 Task: Search one way flight ticket for 3 adults, 3 children in premium economy from Sioux City: Sioux Gateway Airport (brig. General Bud Day Field) to Evansville: Evansville Regional Airport on 5-3-2023. Number of bags: 1 carry on bag. Price is upto 84000. Outbound departure time preference is 8:00.
Action: Mouse moved to (295, 252)
Screenshot: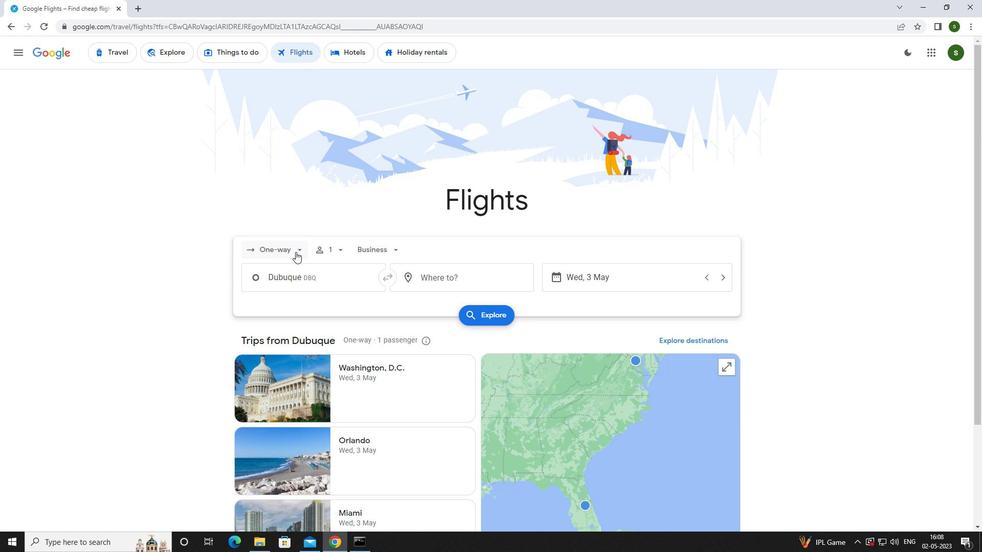 
Action: Mouse pressed left at (295, 252)
Screenshot: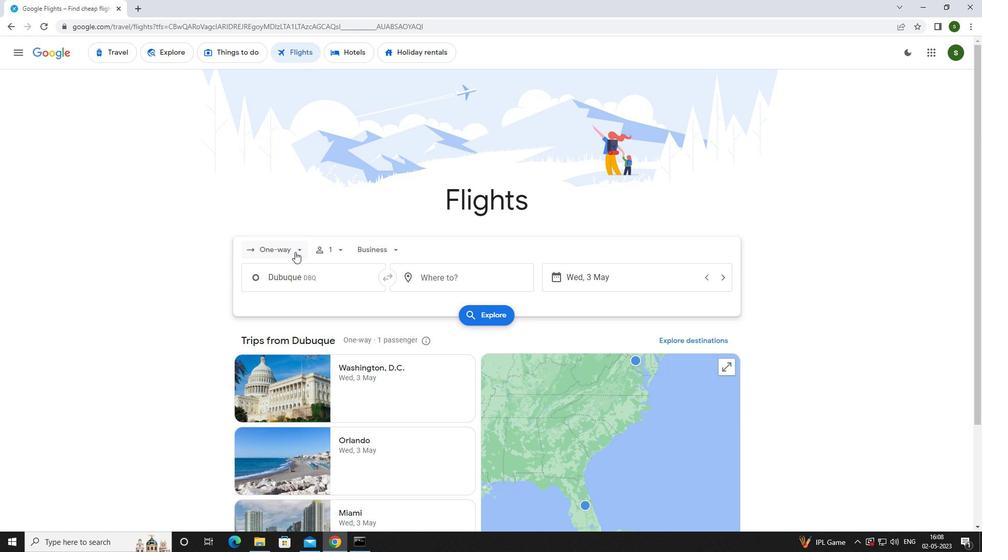 
Action: Mouse moved to (287, 247)
Screenshot: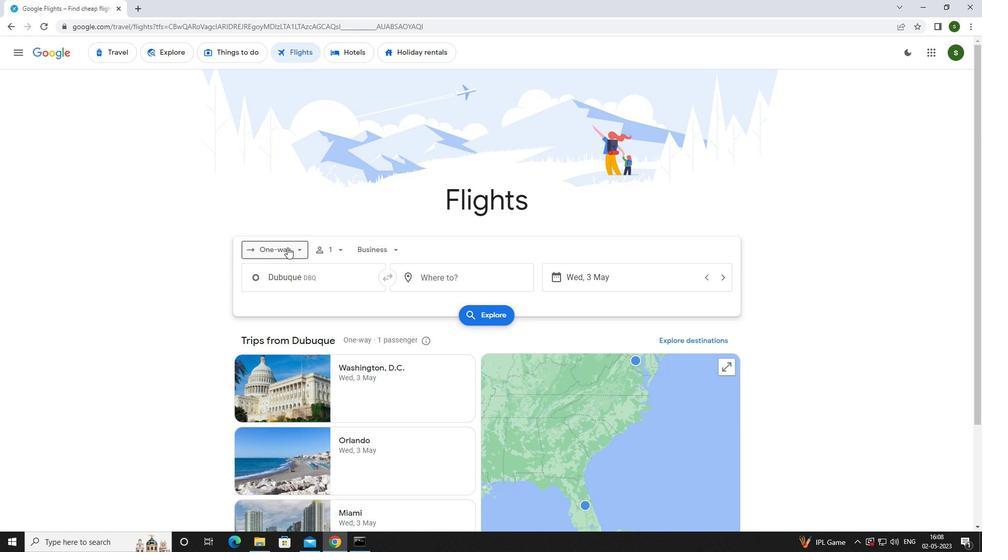 
Action: Mouse pressed left at (287, 247)
Screenshot: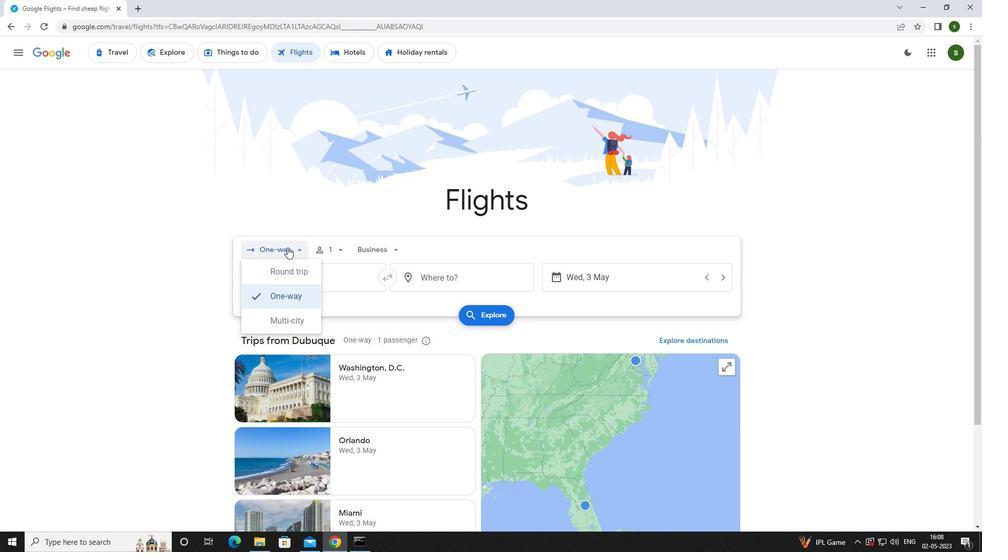 
Action: Mouse pressed left at (287, 247)
Screenshot: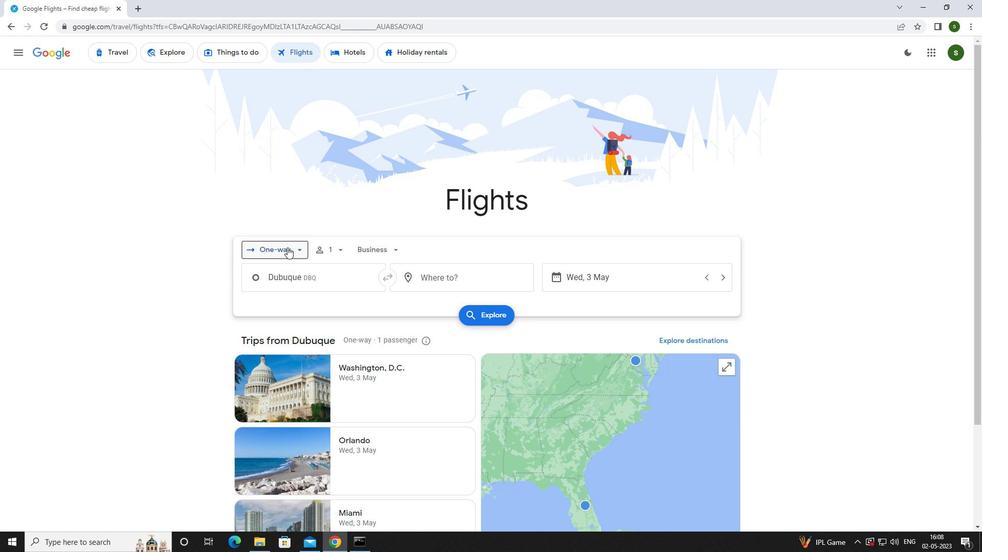 
Action: Mouse moved to (289, 297)
Screenshot: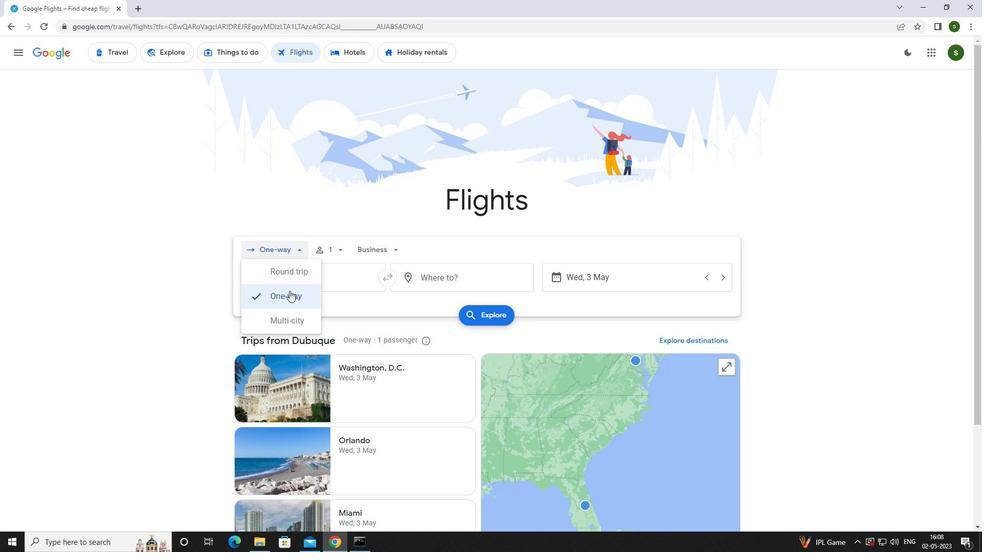 
Action: Mouse pressed left at (289, 297)
Screenshot: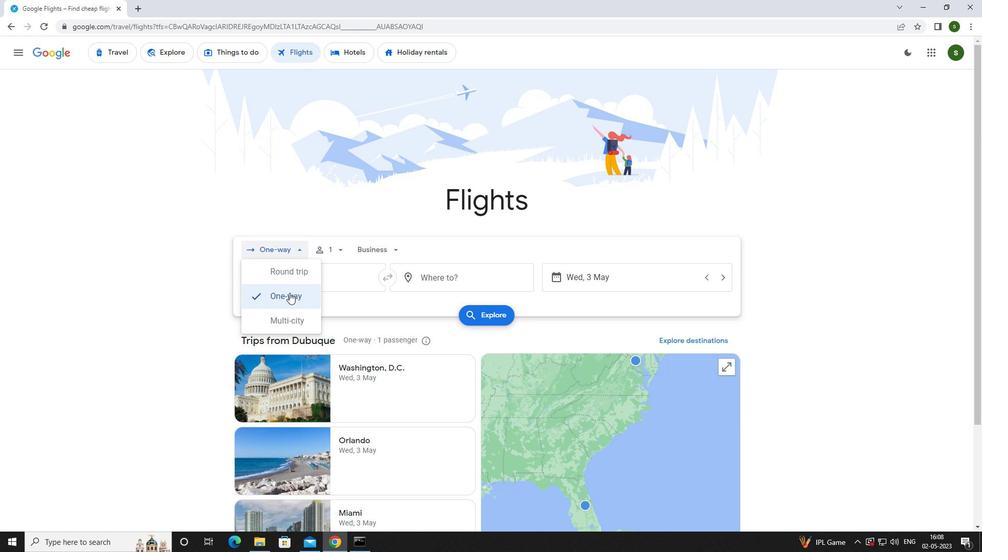 
Action: Mouse moved to (339, 246)
Screenshot: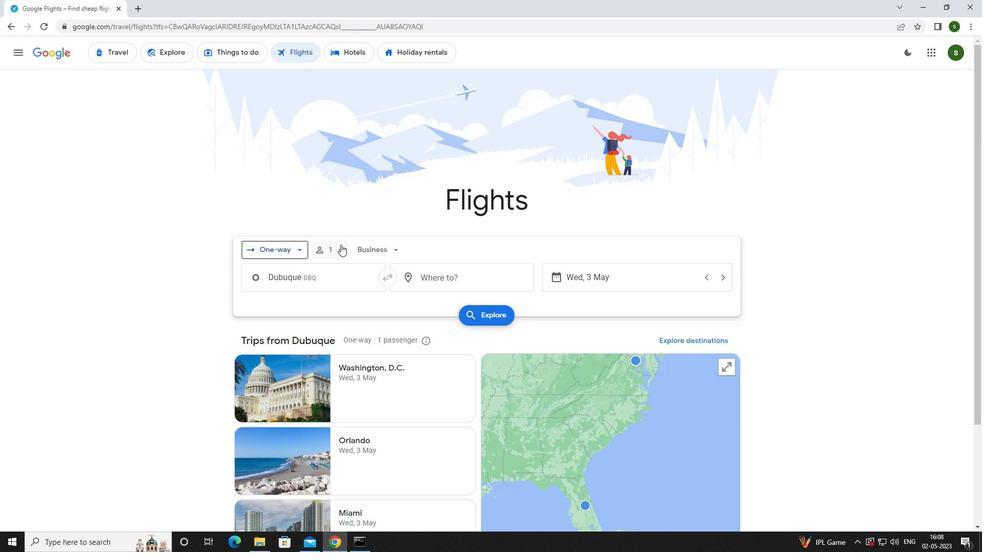 
Action: Mouse pressed left at (339, 246)
Screenshot: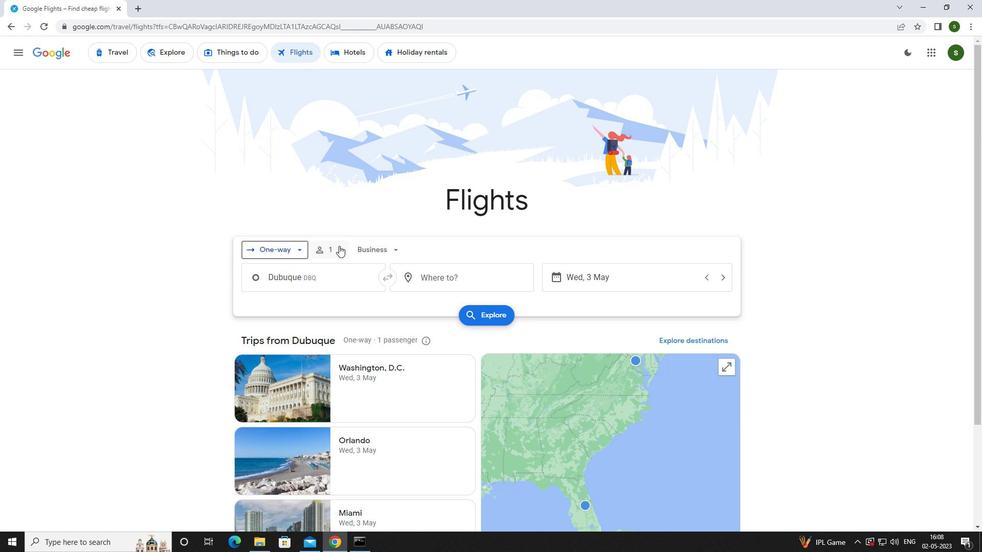 
Action: Mouse moved to (417, 275)
Screenshot: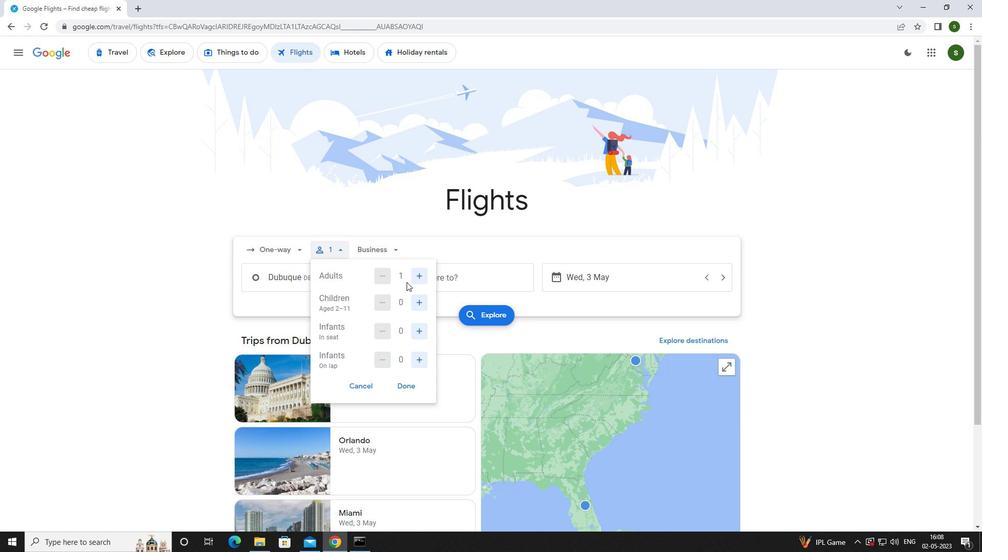 
Action: Mouse pressed left at (417, 275)
Screenshot: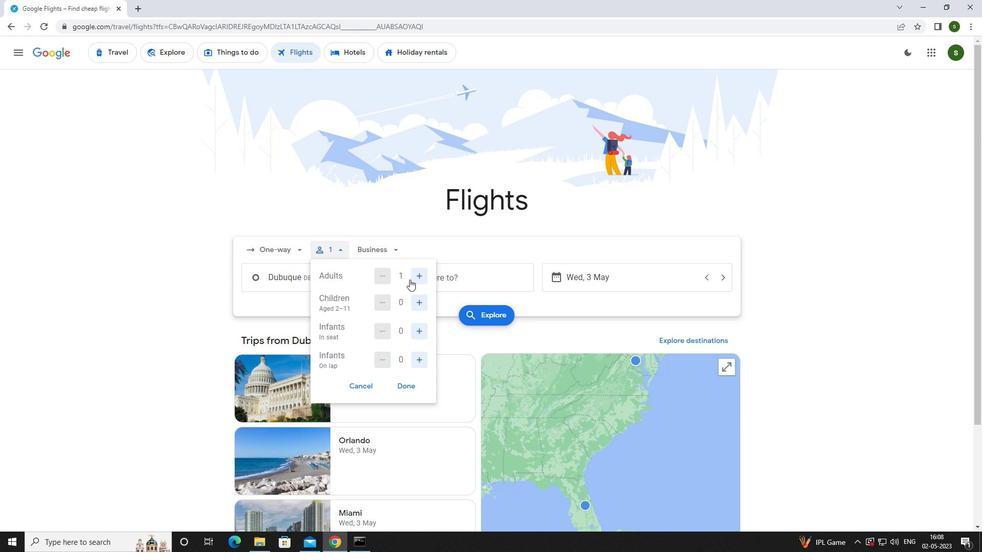 
Action: Mouse pressed left at (417, 275)
Screenshot: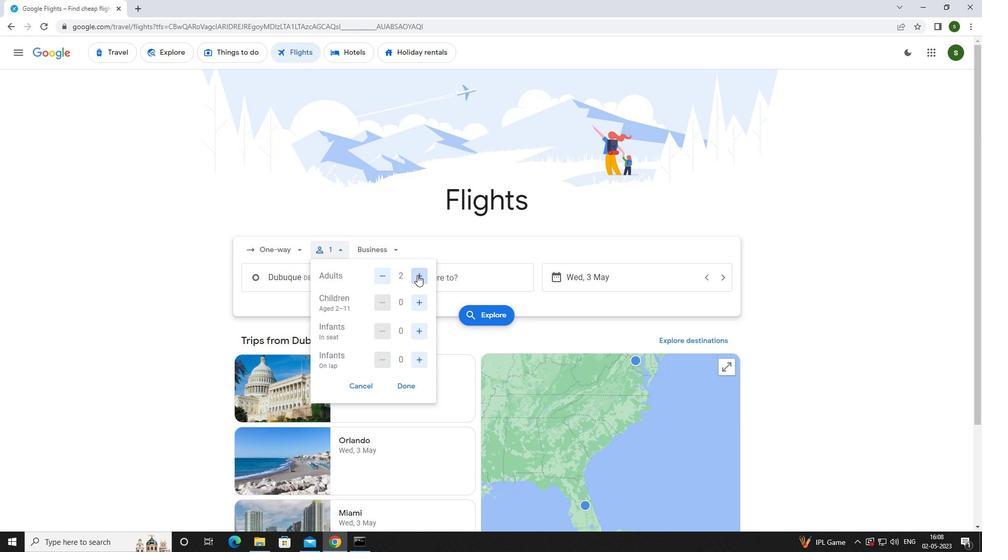 
Action: Mouse moved to (420, 301)
Screenshot: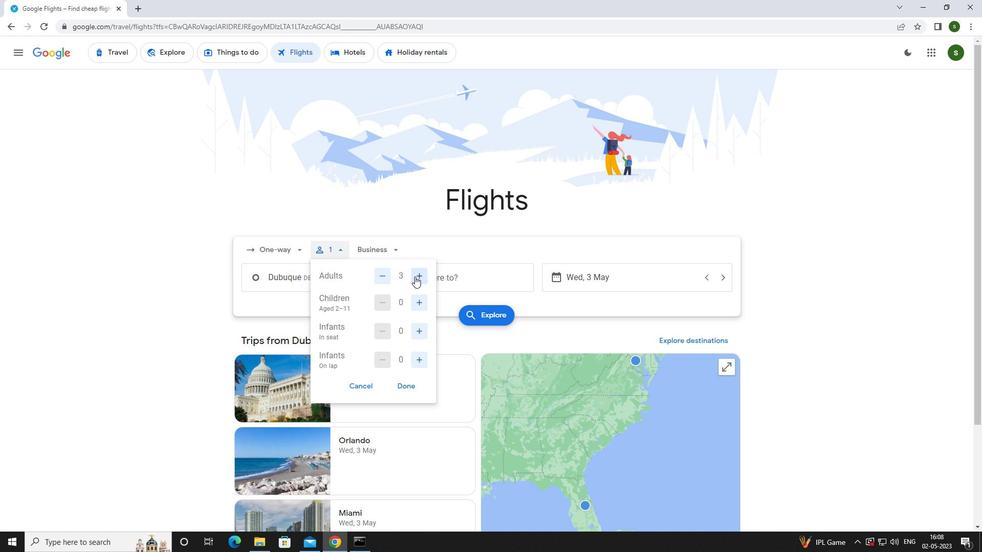
Action: Mouse pressed left at (420, 301)
Screenshot: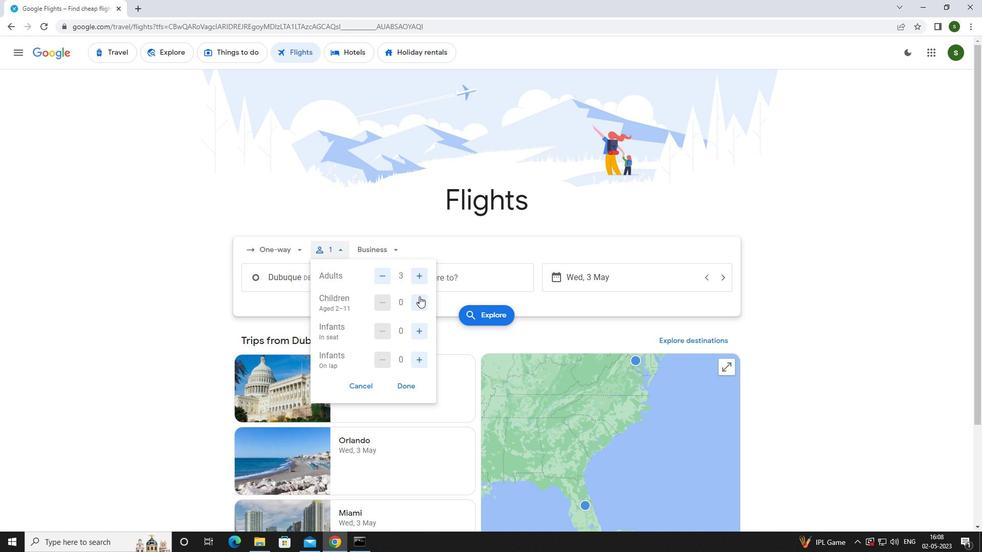 
Action: Mouse moved to (420, 301)
Screenshot: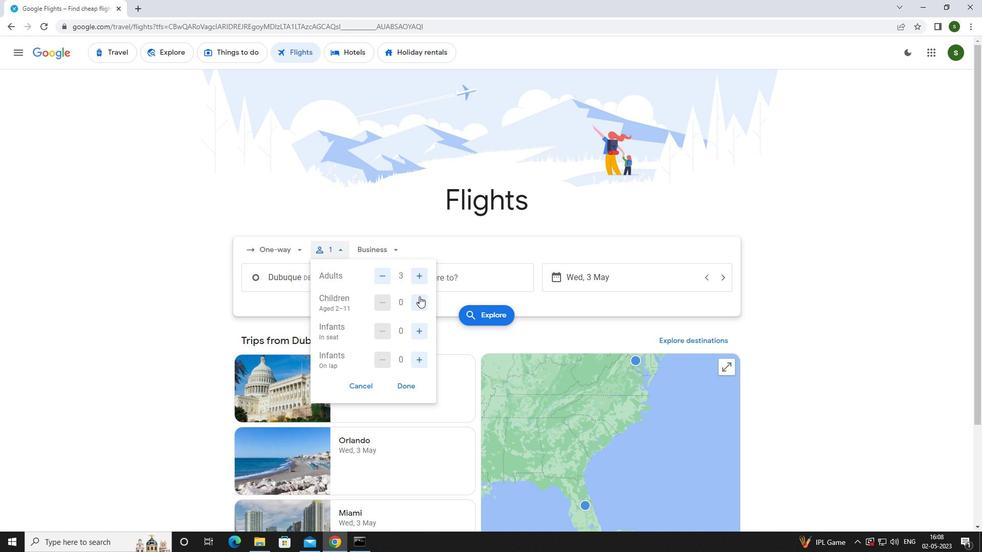 
Action: Mouse pressed left at (420, 301)
Screenshot: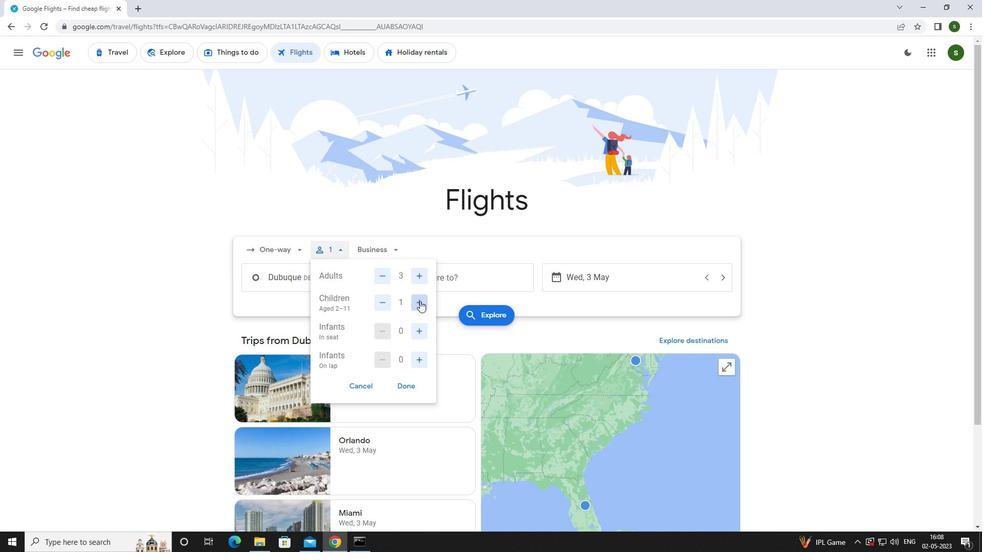 
Action: Mouse pressed left at (420, 301)
Screenshot: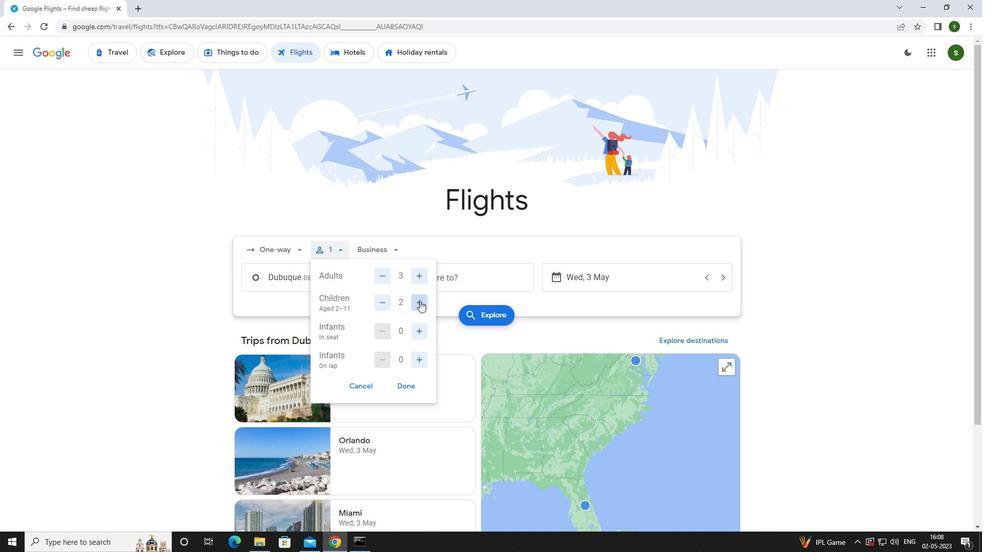 
Action: Mouse moved to (380, 246)
Screenshot: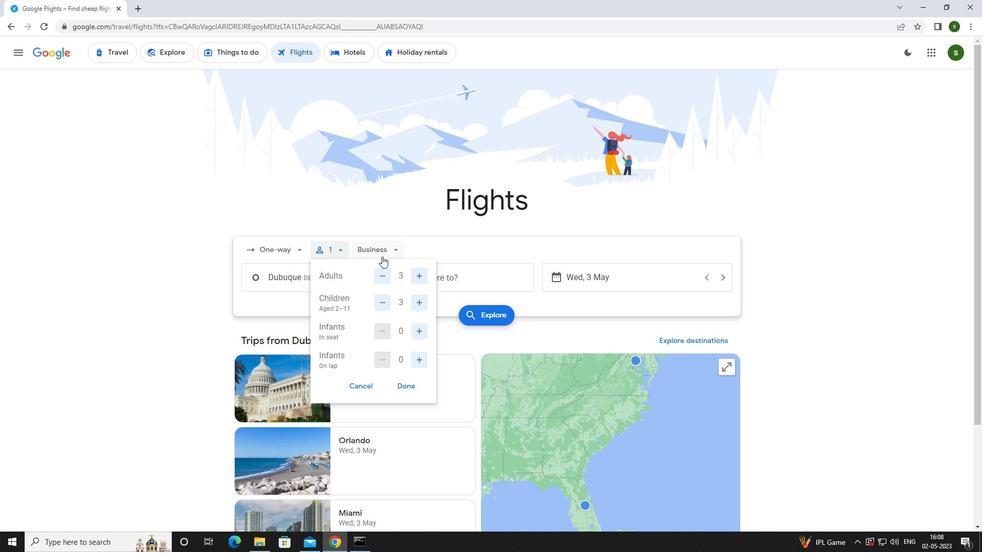 
Action: Mouse pressed left at (380, 246)
Screenshot: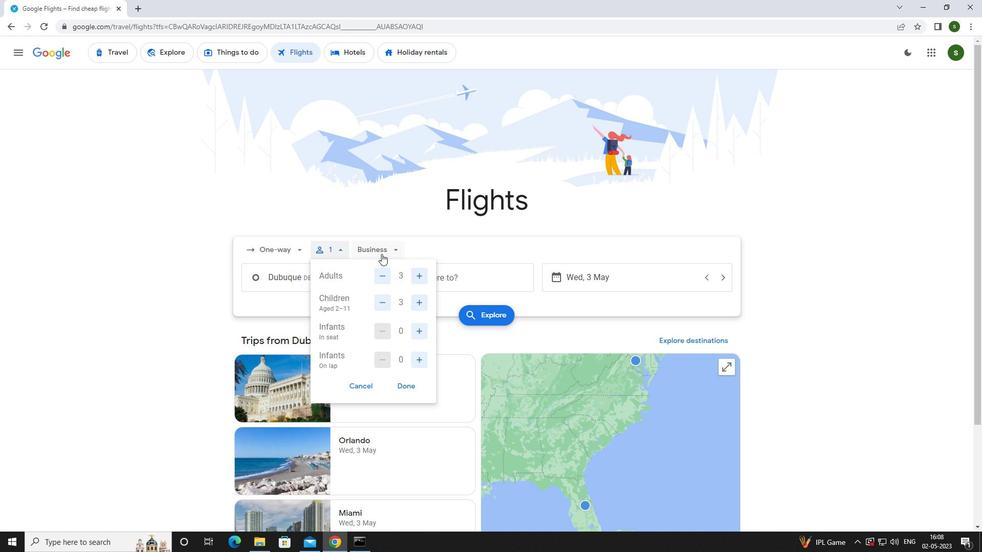 
Action: Mouse moved to (401, 293)
Screenshot: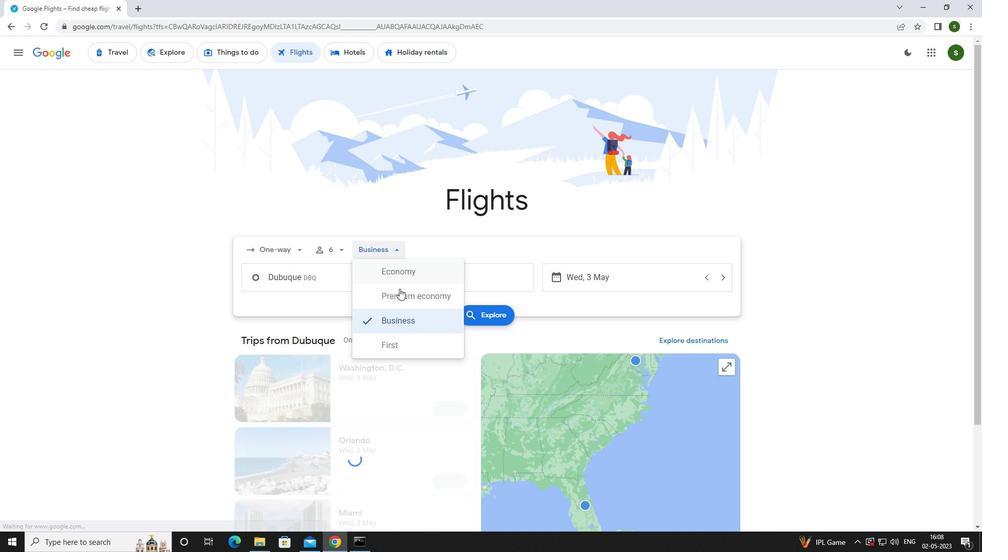 
Action: Mouse pressed left at (401, 293)
Screenshot: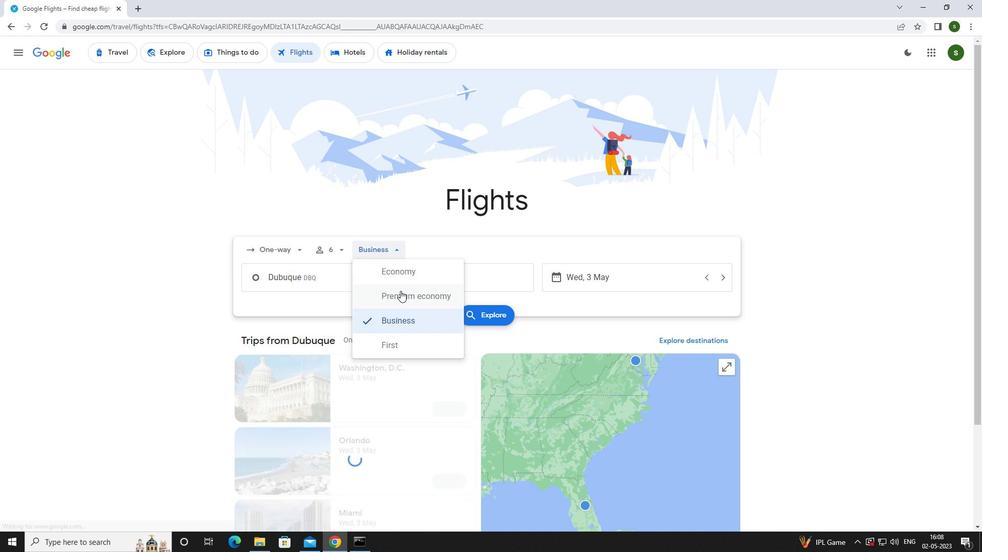 
Action: Mouse moved to (361, 283)
Screenshot: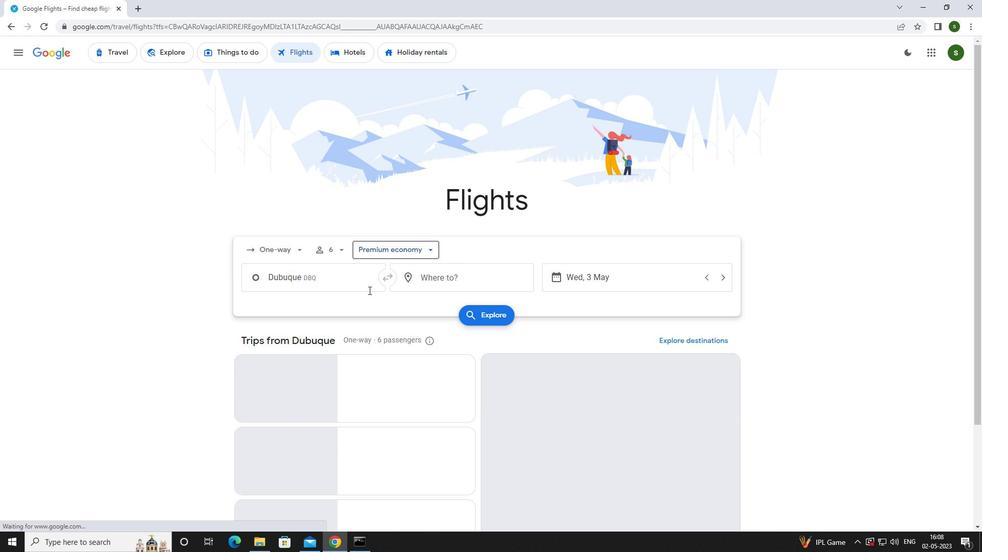 
Action: Mouse pressed left at (361, 283)
Screenshot: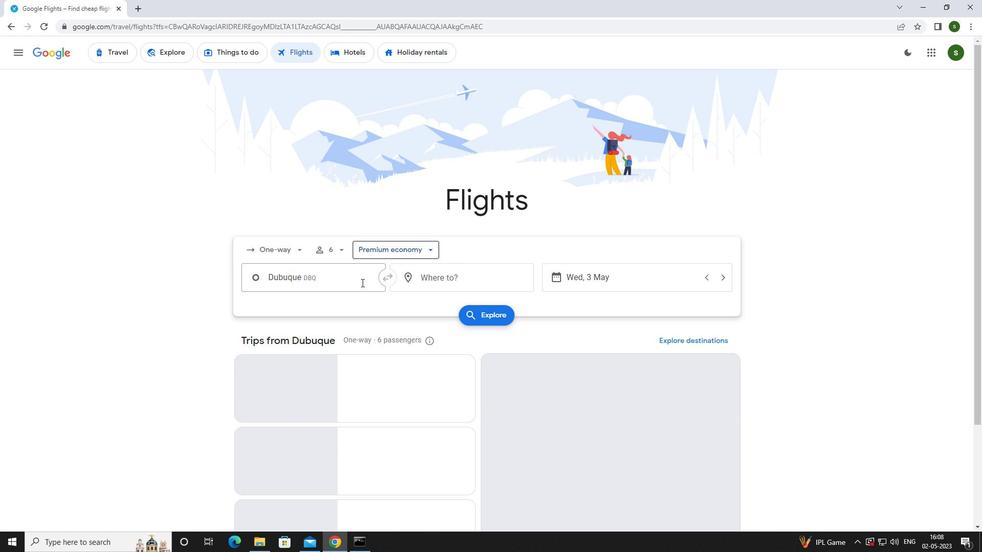 
Action: Key pressed <Key.caps_lock>s<Key.caps_lock>ioux<Key.space><Key.caps_lock>g<Key.caps_lock>at
Screenshot: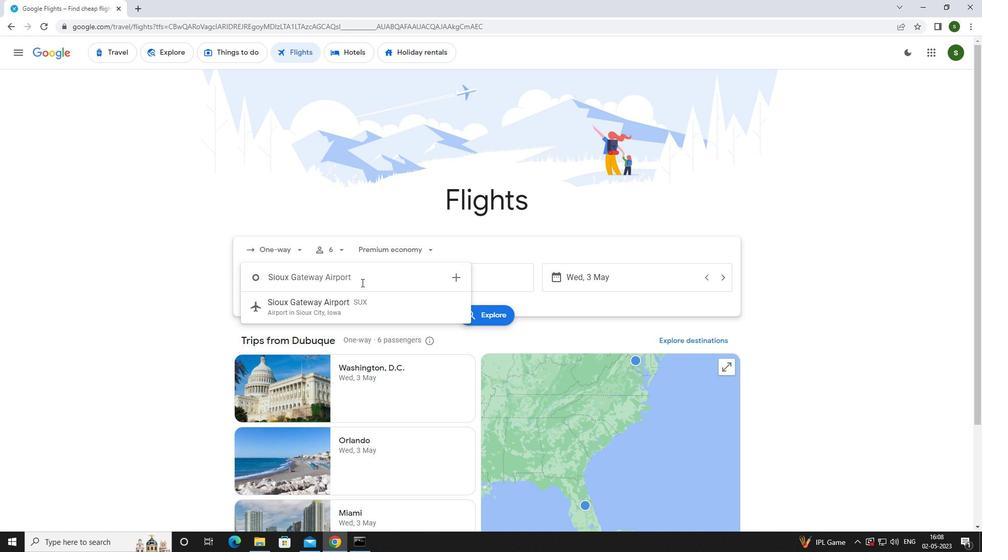 
Action: Mouse moved to (368, 300)
Screenshot: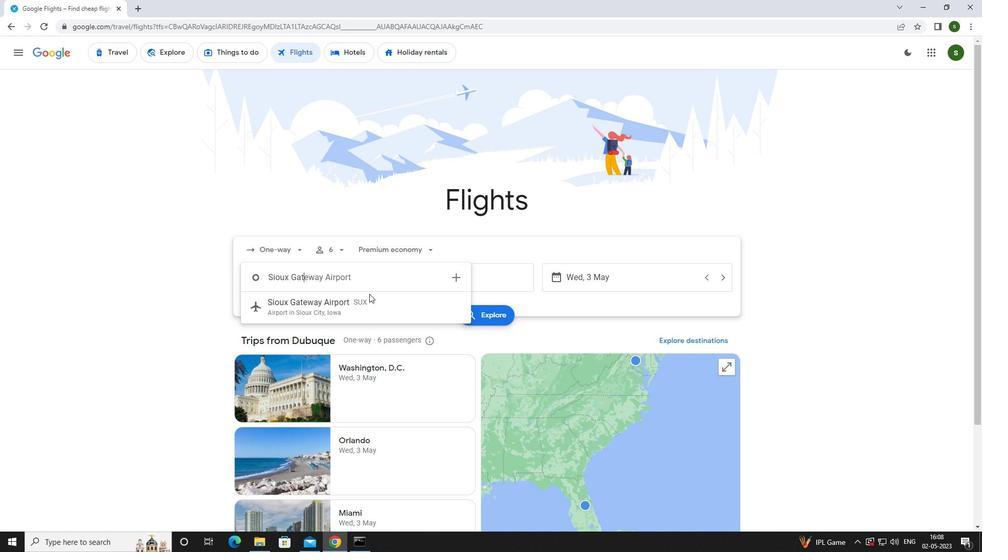 
Action: Mouse pressed left at (368, 300)
Screenshot: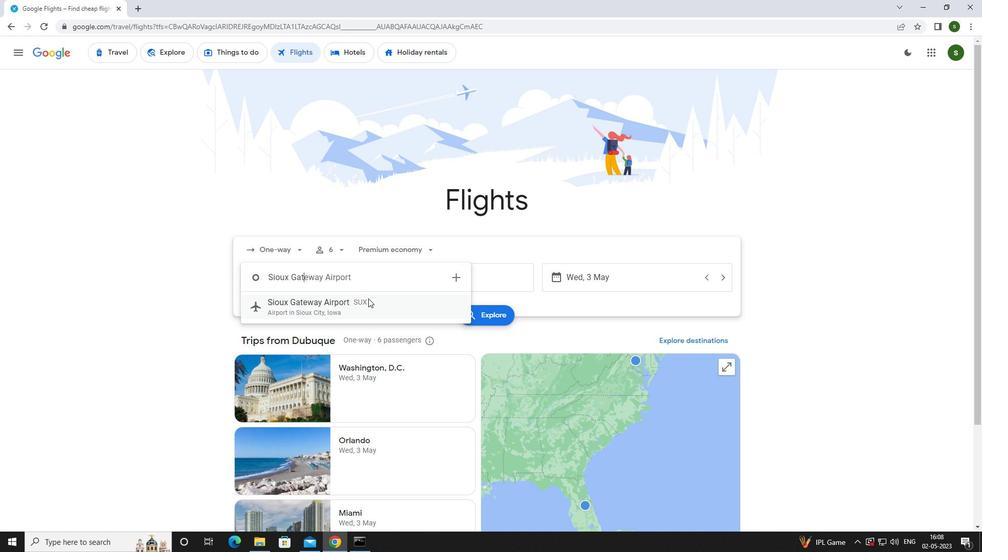 
Action: Mouse moved to (472, 273)
Screenshot: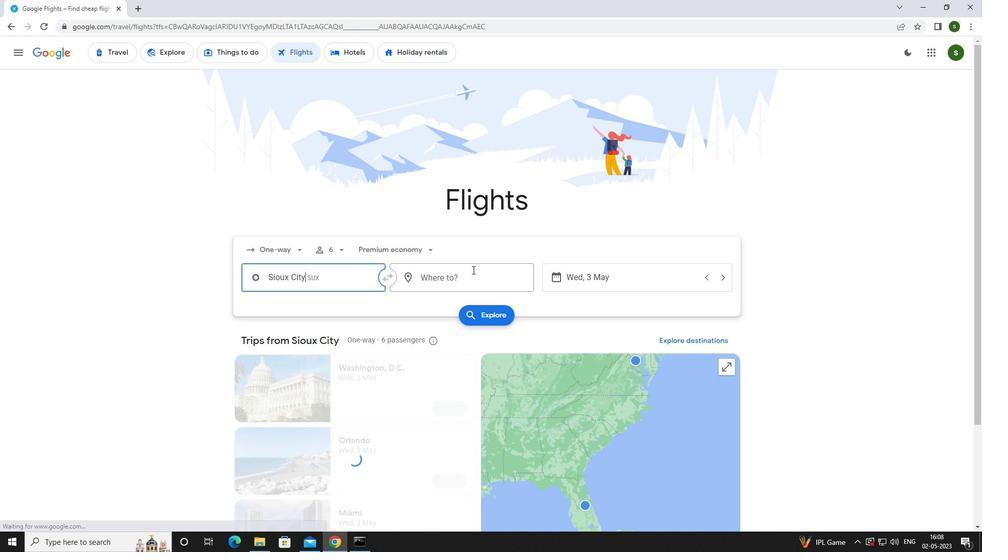 
Action: Mouse pressed left at (472, 273)
Screenshot: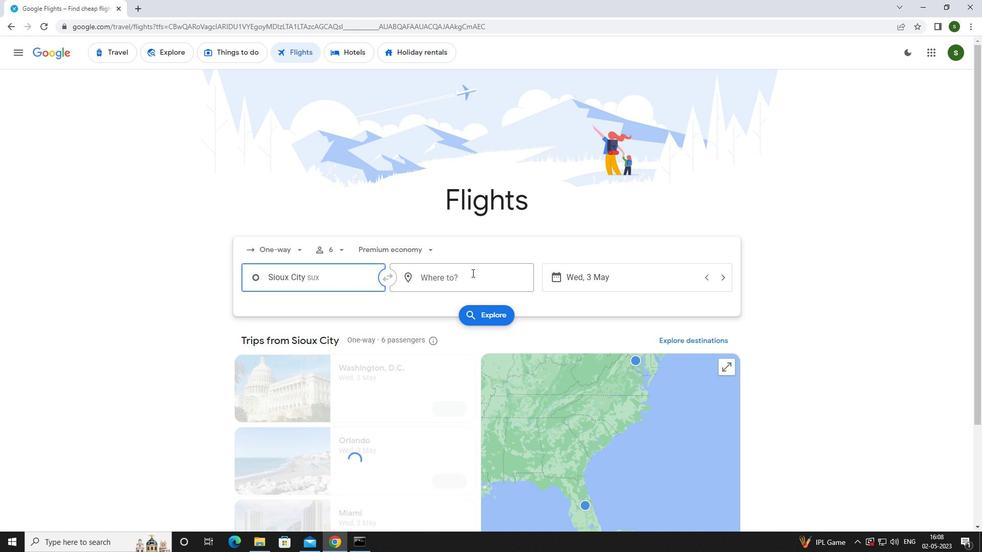 
Action: Mouse moved to (445, 280)
Screenshot: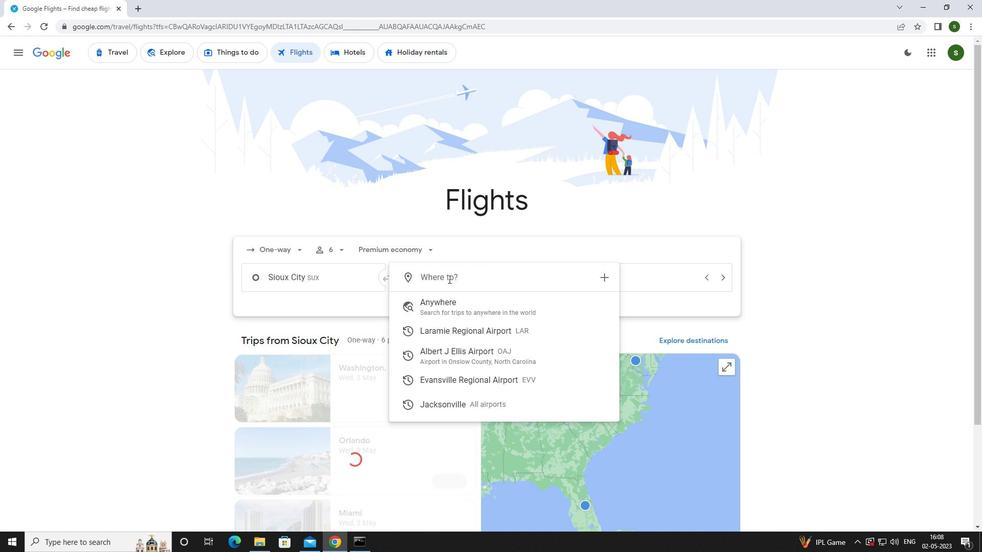 
Action: Key pressed <Key.caps_lock>e<Key.caps_lock>vansvi
Screenshot: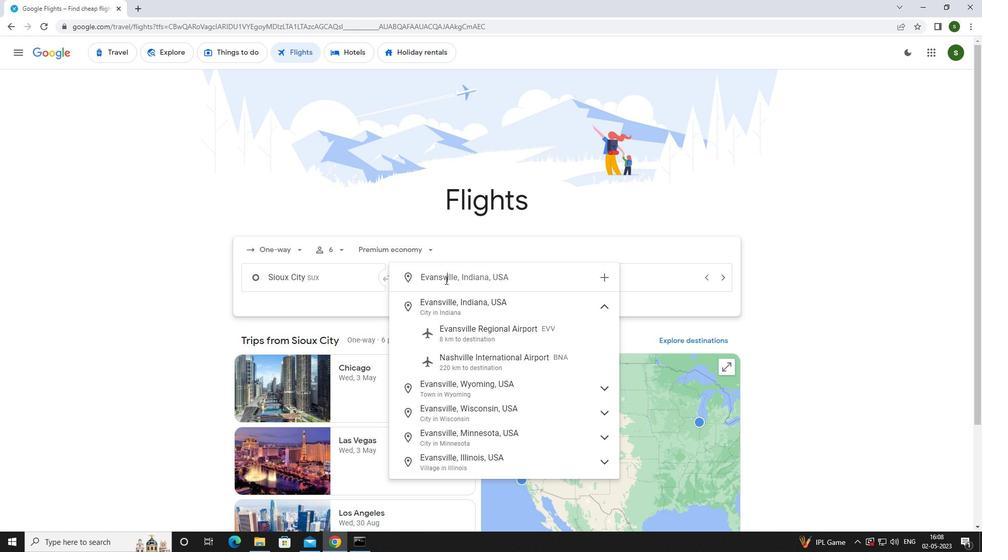 
Action: Mouse moved to (463, 325)
Screenshot: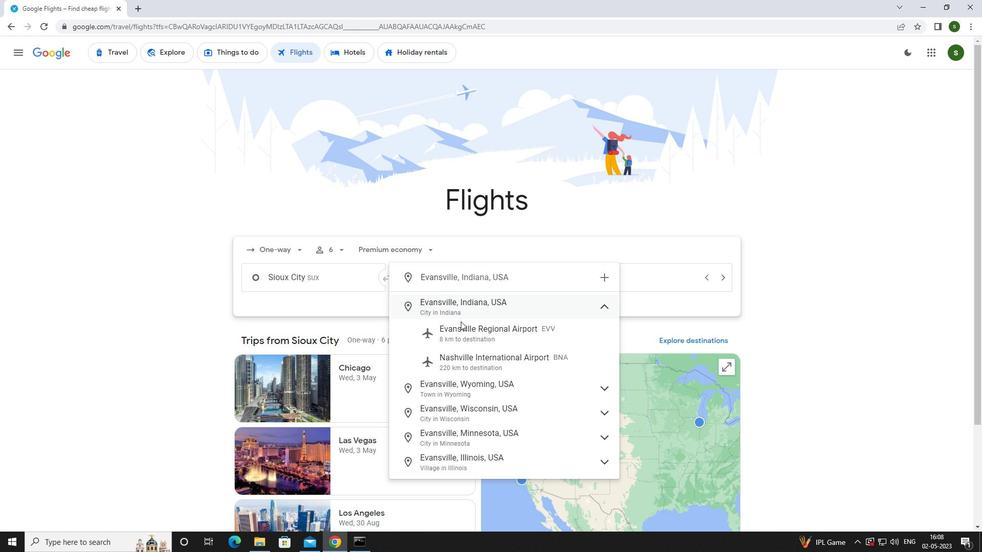 
Action: Mouse pressed left at (463, 325)
Screenshot: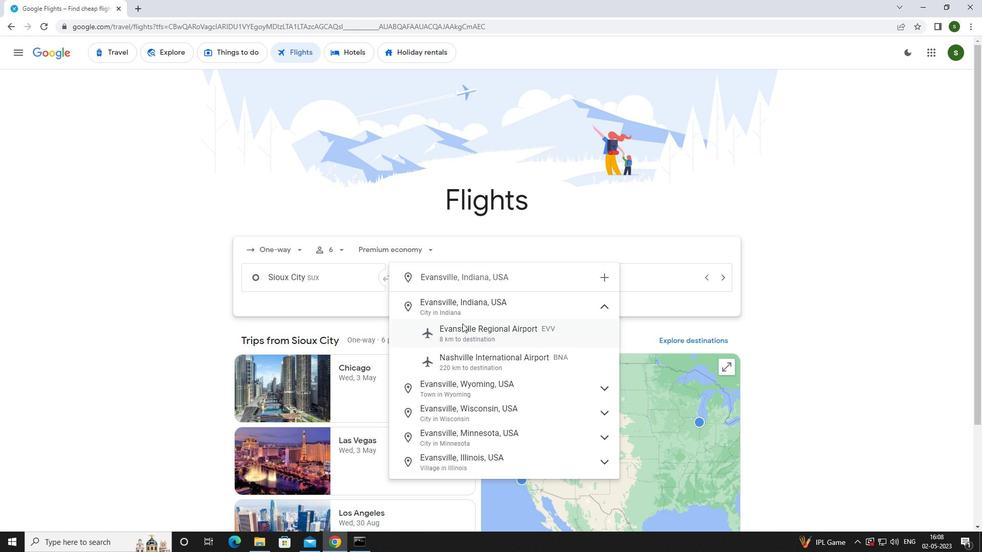 
Action: Mouse moved to (599, 280)
Screenshot: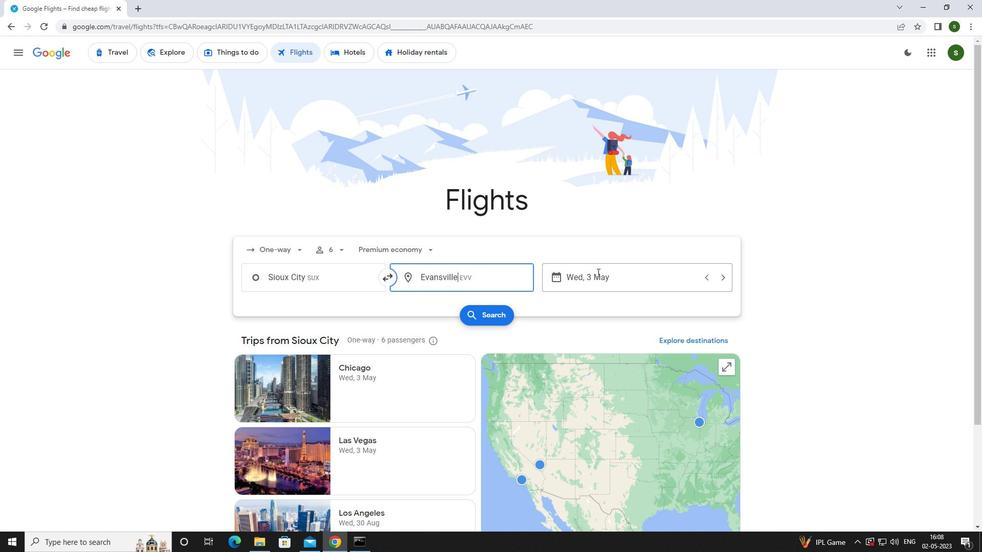 
Action: Mouse pressed left at (599, 280)
Screenshot: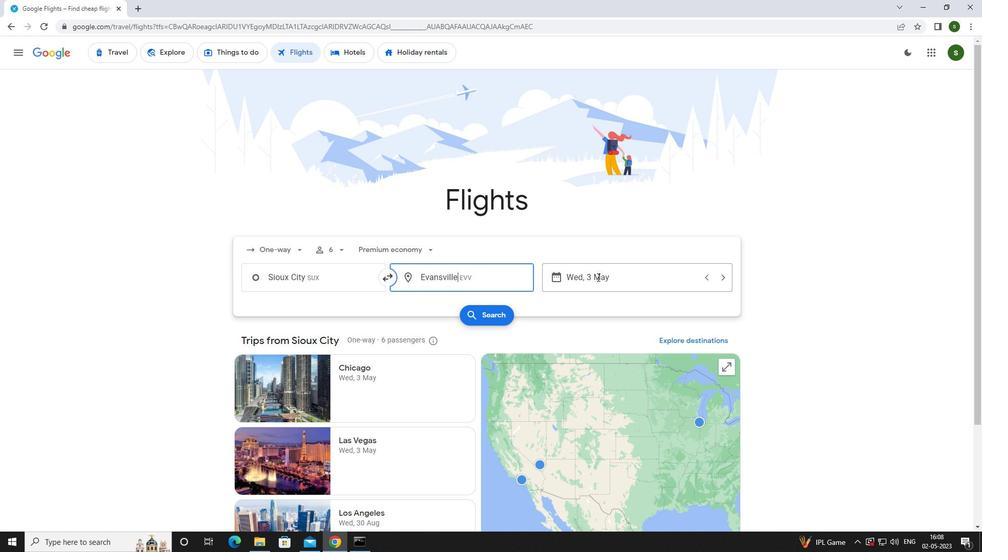 
Action: Mouse moved to (443, 346)
Screenshot: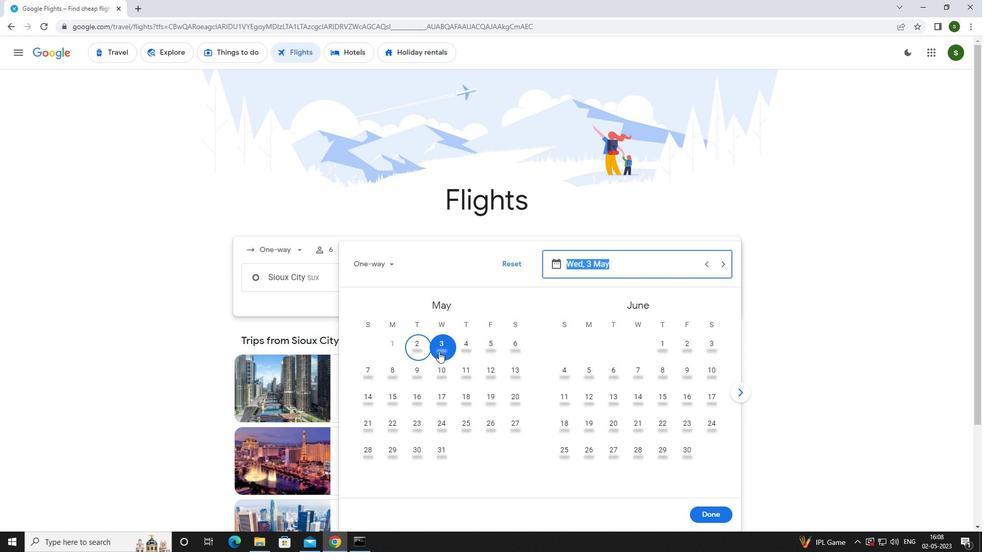 
Action: Mouse pressed left at (443, 346)
Screenshot: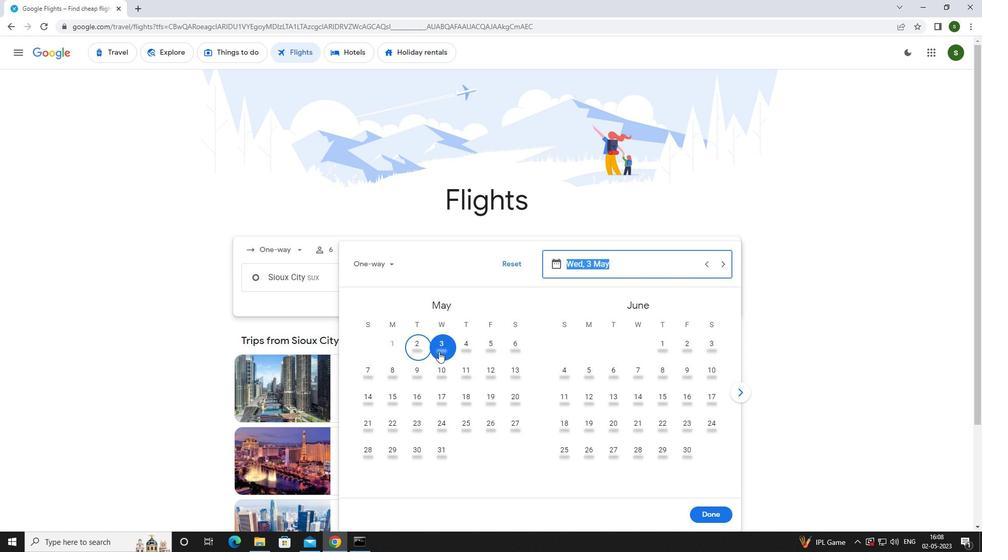 
Action: Mouse moved to (705, 511)
Screenshot: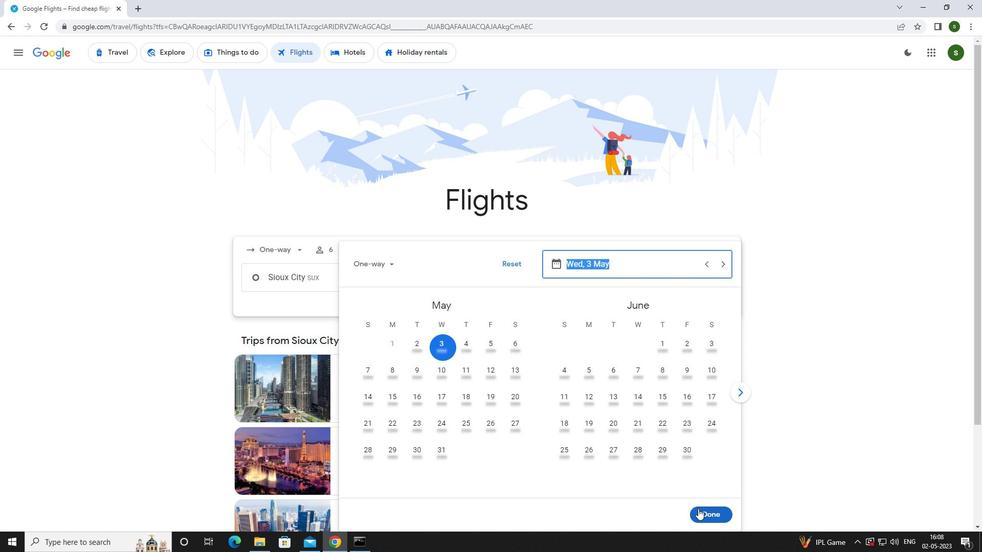
Action: Mouse pressed left at (705, 511)
Screenshot: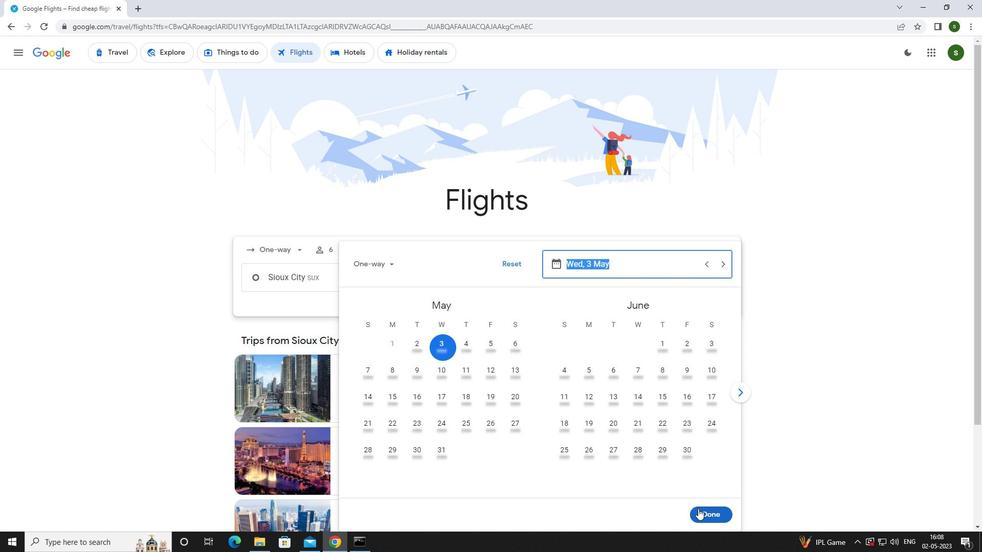 
Action: Mouse moved to (503, 319)
Screenshot: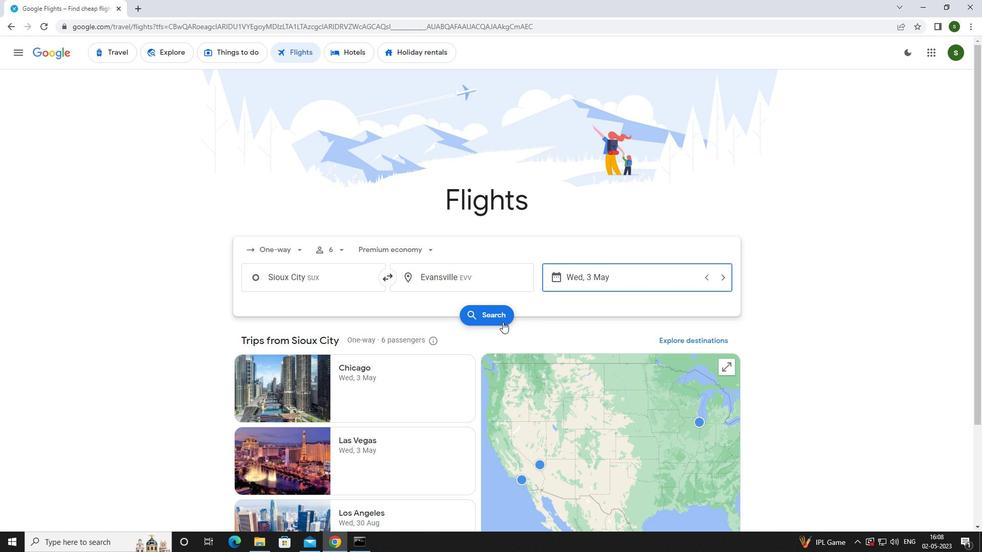 
Action: Mouse pressed left at (503, 319)
Screenshot: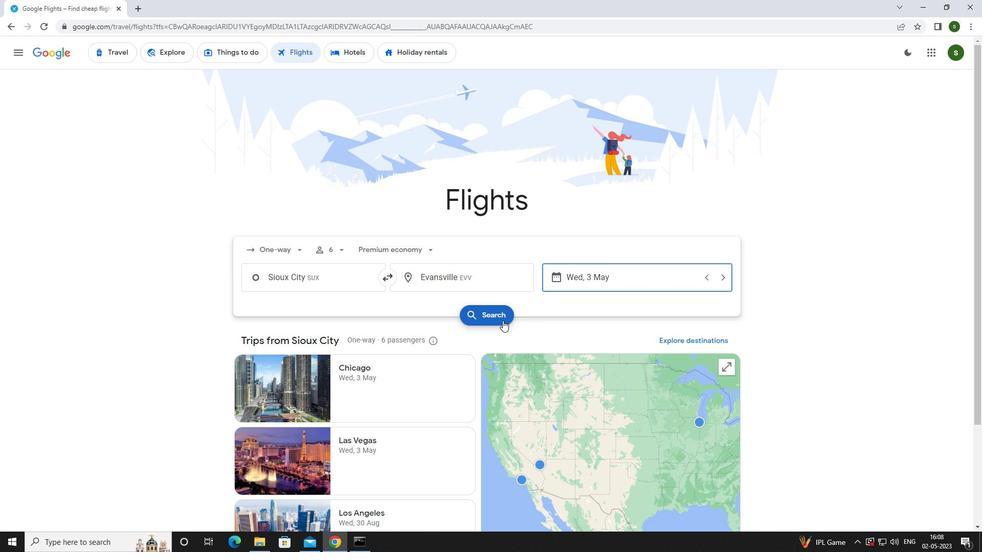 
Action: Mouse moved to (259, 150)
Screenshot: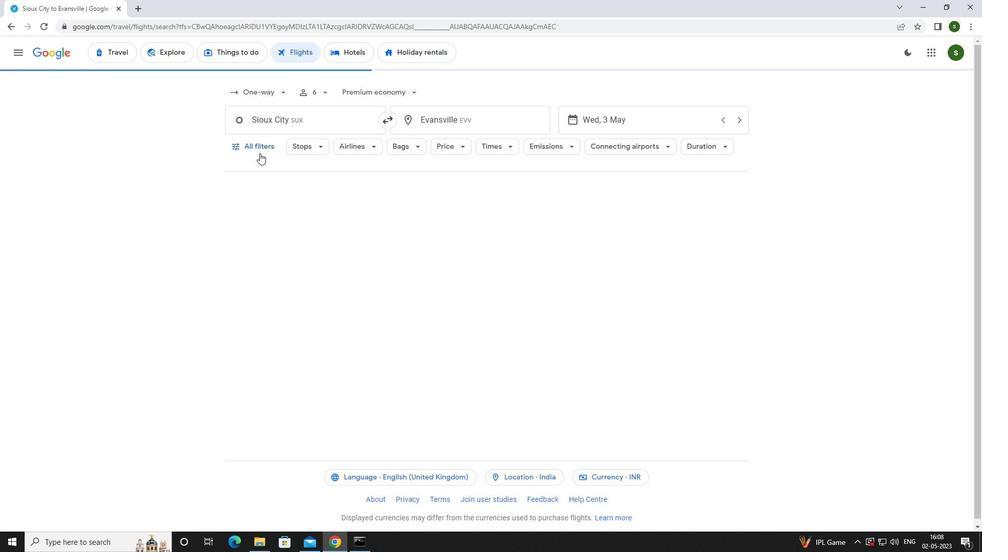
Action: Mouse pressed left at (259, 150)
Screenshot: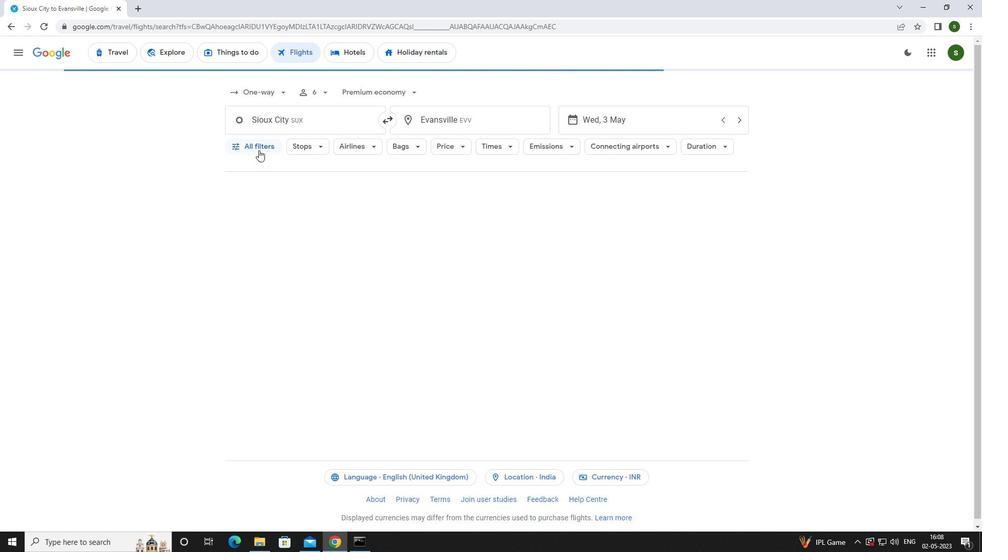 
Action: Mouse moved to (340, 283)
Screenshot: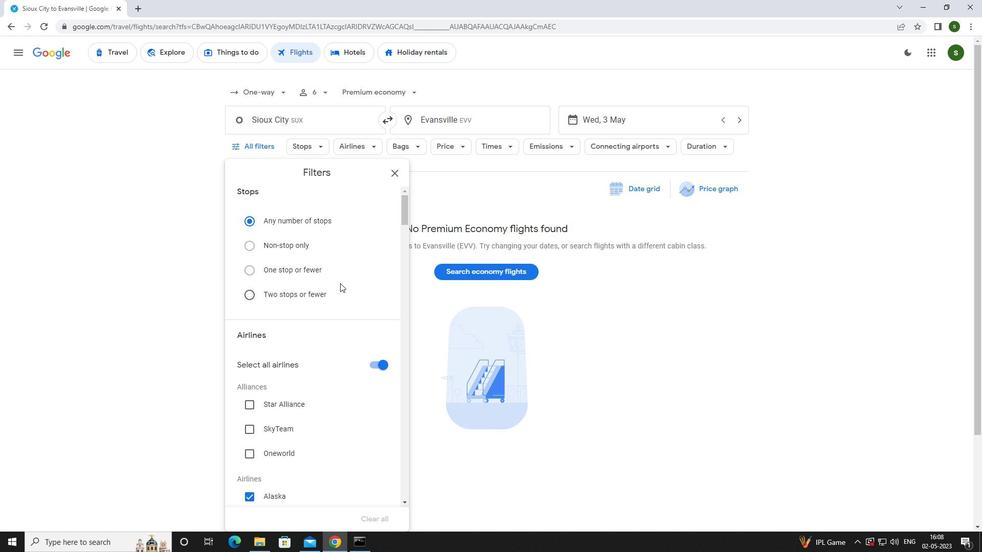
Action: Mouse scrolled (340, 283) with delta (0, 0)
Screenshot: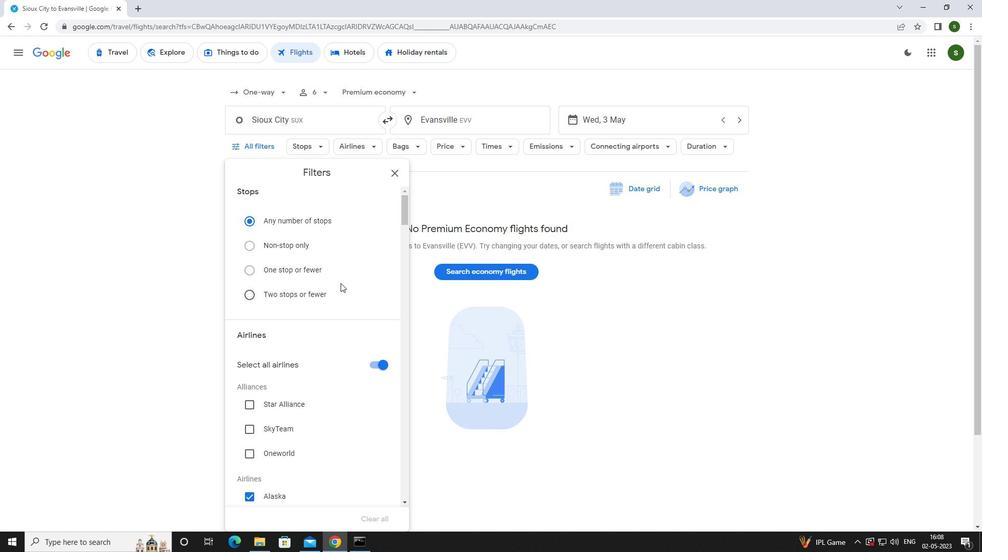 
Action: Mouse scrolled (340, 283) with delta (0, 0)
Screenshot: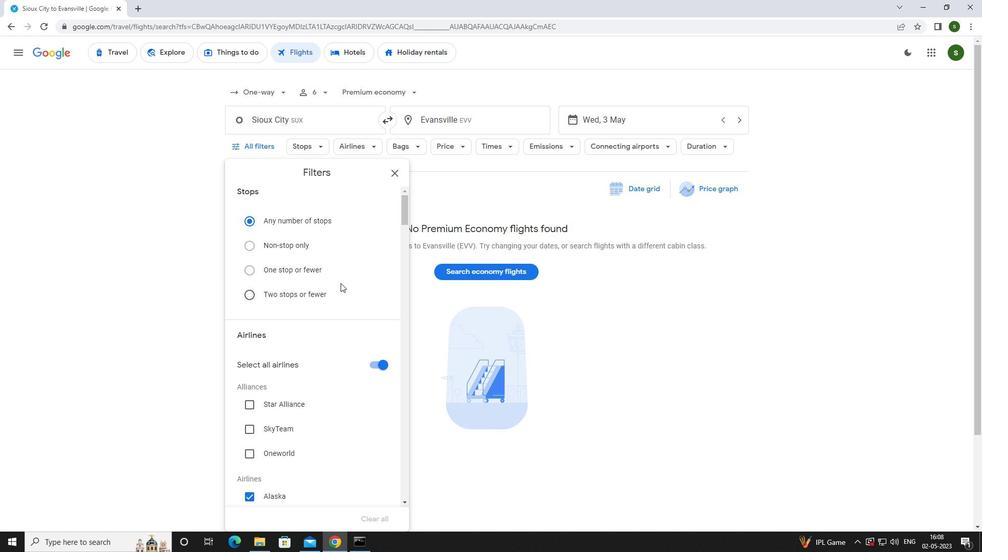 
Action: Mouse scrolled (340, 283) with delta (0, 0)
Screenshot: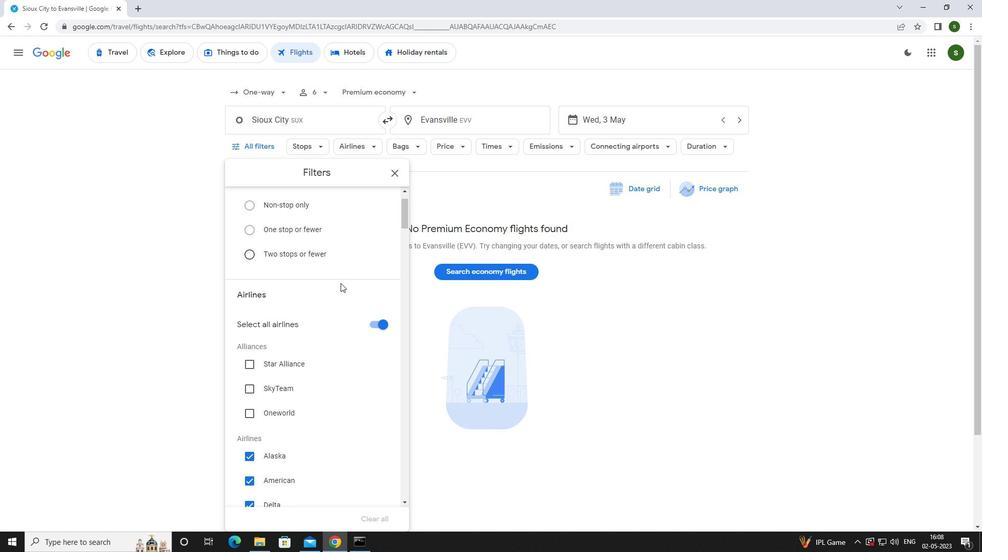 
Action: Mouse scrolled (340, 283) with delta (0, 0)
Screenshot: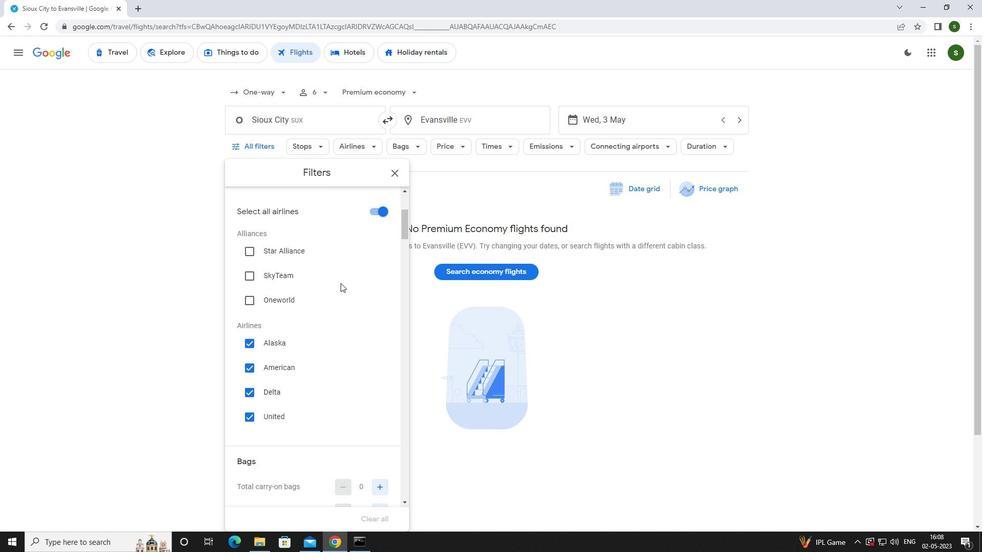 
Action: Mouse scrolled (340, 283) with delta (0, 0)
Screenshot: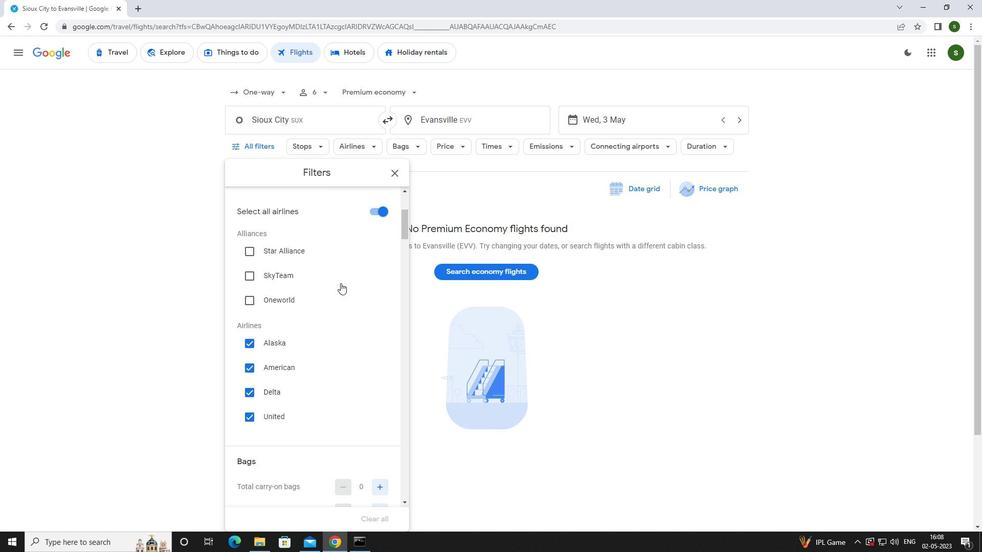 
Action: Mouse scrolled (340, 283) with delta (0, 0)
Screenshot: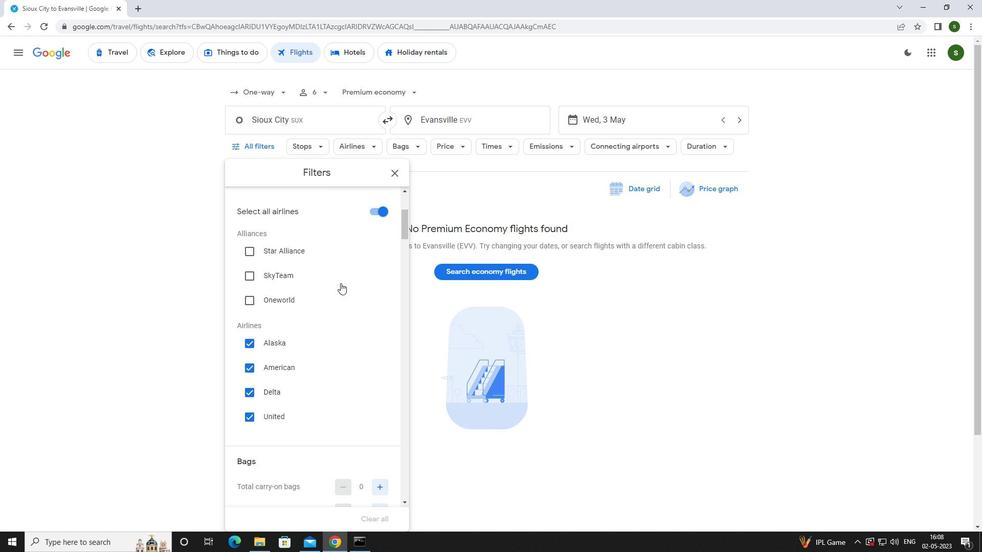 
Action: Mouse moved to (379, 332)
Screenshot: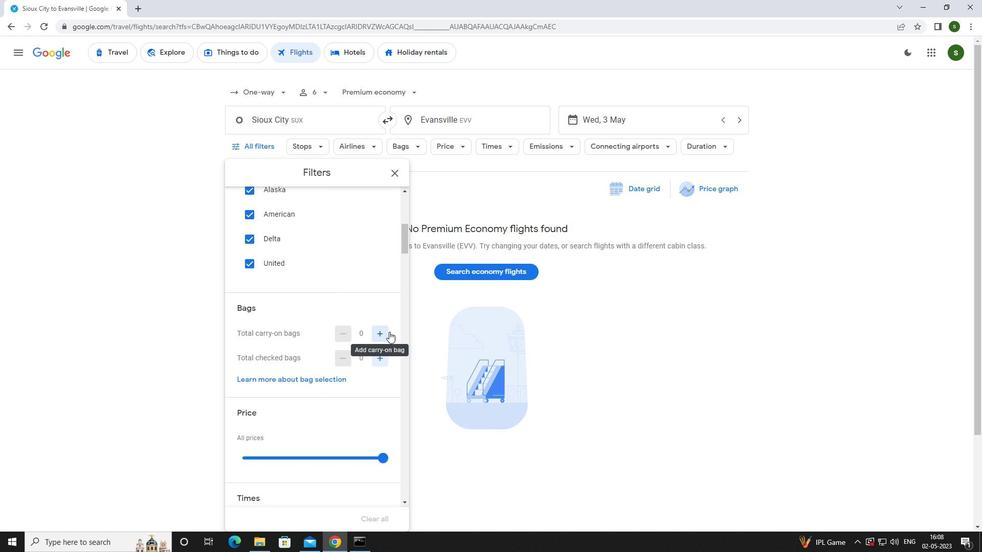 
Action: Mouse pressed left at (379, 332)
Screenshot: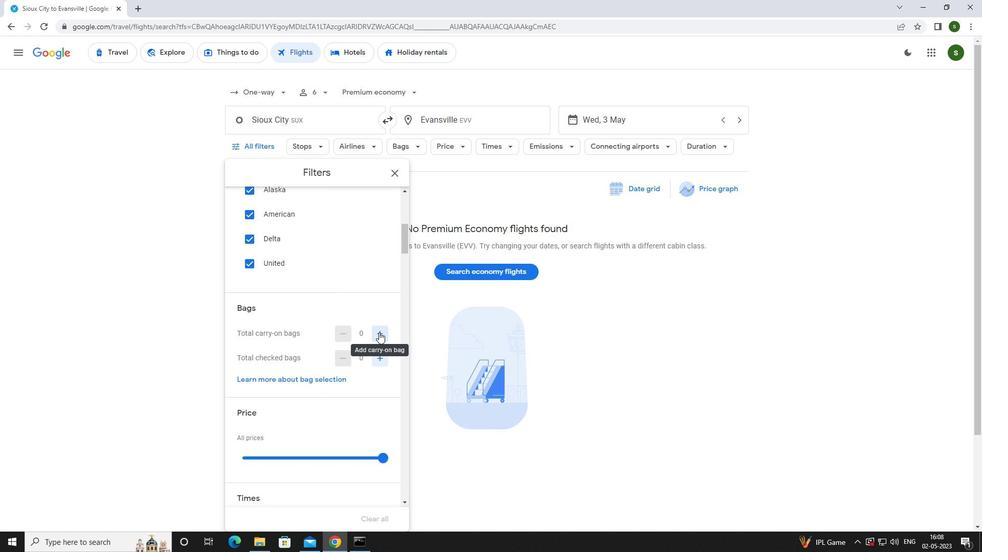 
Action: Mouse moved to (379, 332)
Screenshot: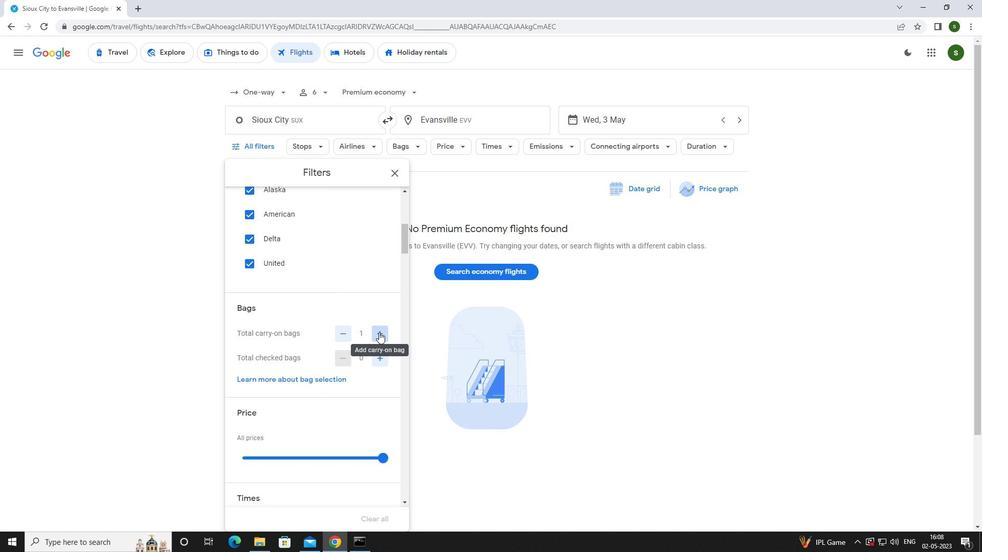
Action: Mouse scrolled (379, 332) with delta (0, 0)
Screenshot: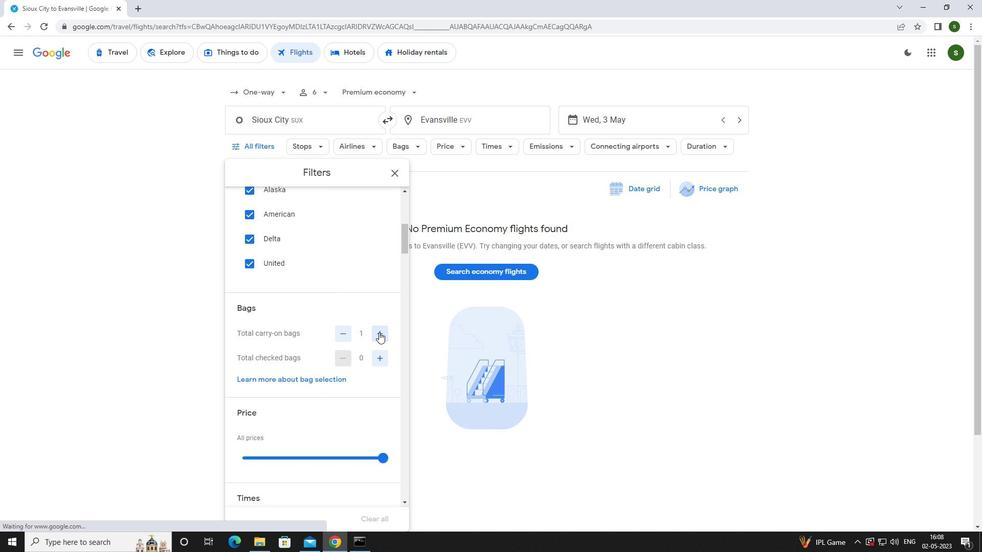 
Action: Mouse scrolled (379, 332) with delta (0, 0)
Screenshot: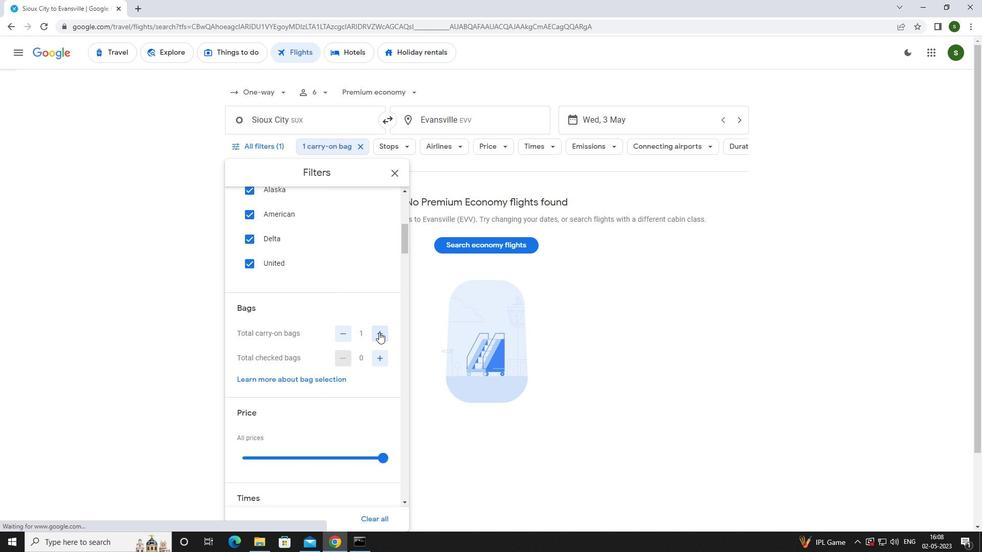 
Action: Mouse moved to (383, 352)
Screenshot: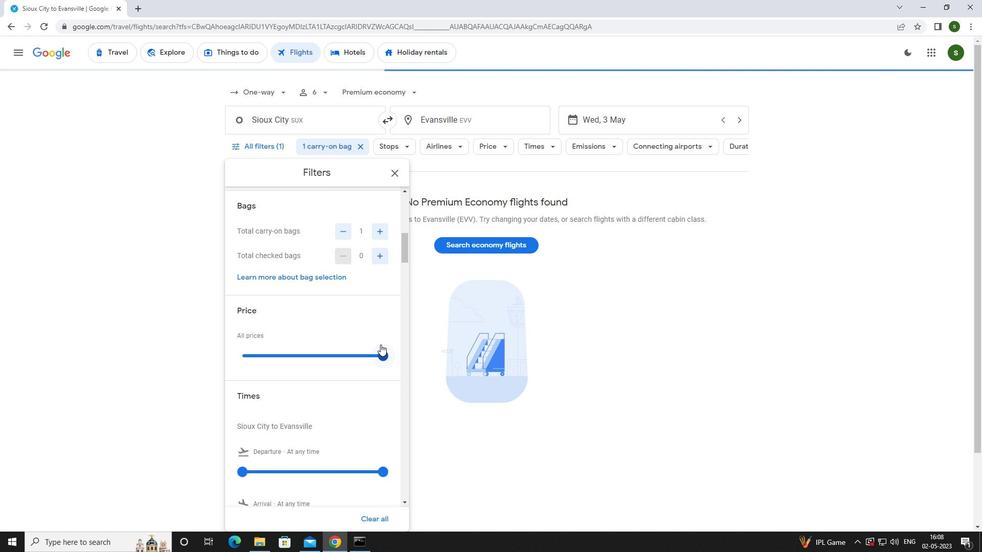 
Action: Mouse pressed left at (383, 352)
Screenshot: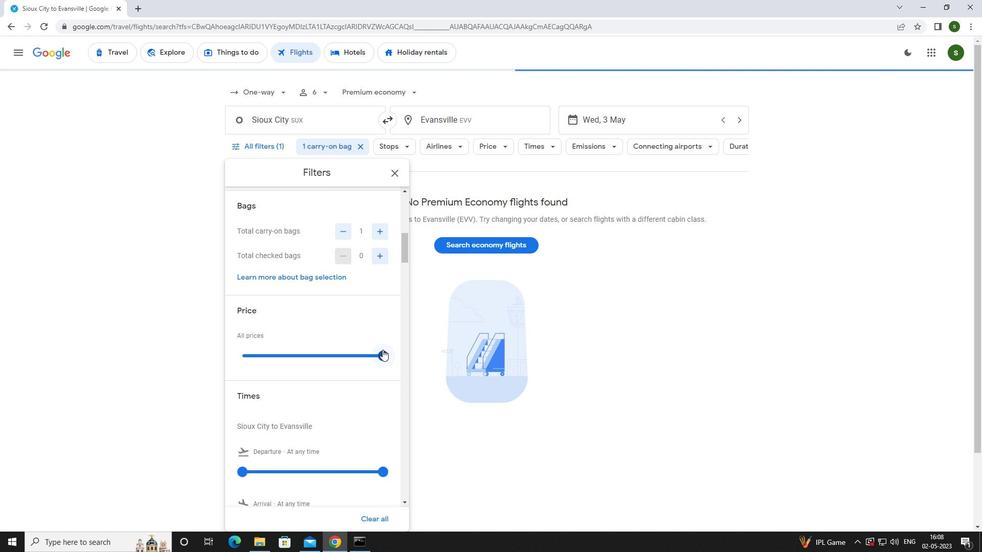 
Action: Mouse moved to (368, 356)
Screenshot: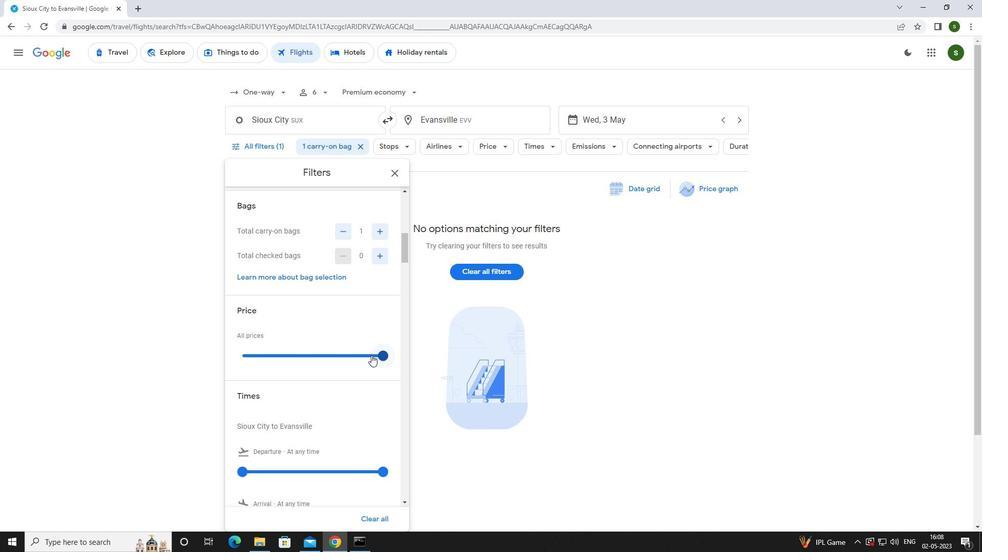
Action: Mouse scrolled (368, 355) with delta (0, 0)
Screenshot: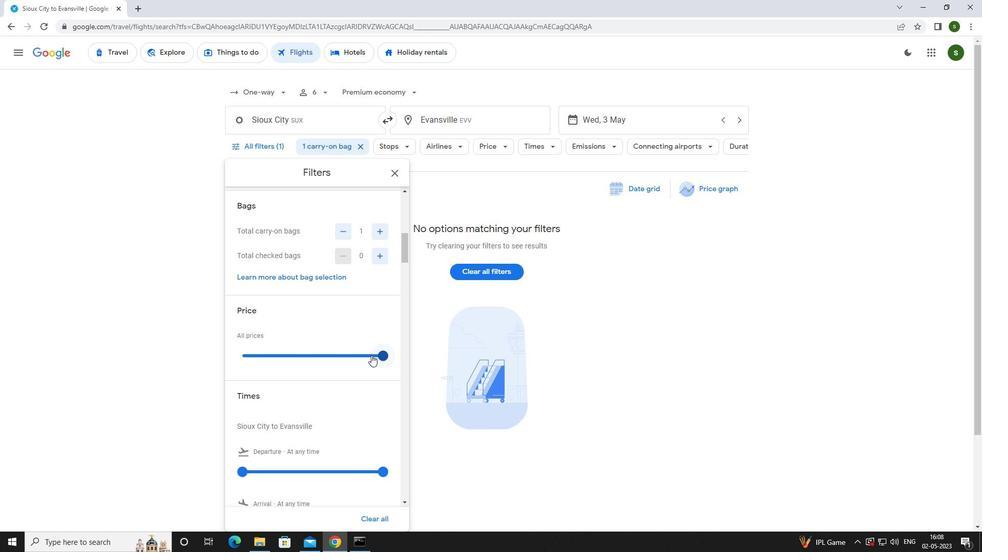 
Action: Mouse moved to (361, 354)
Screenshot: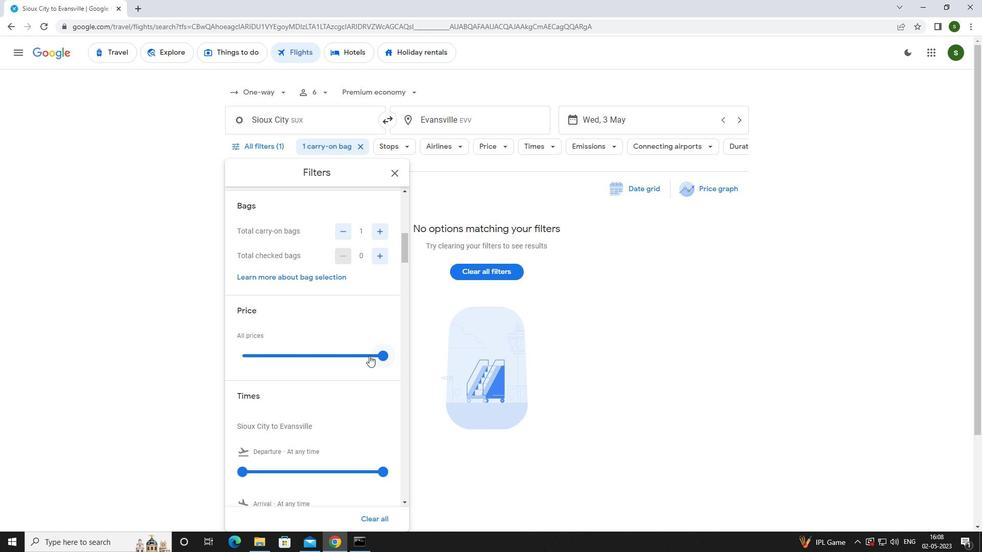 
Action: Mouse scrolled (361, 354) with delta (0, 0)
Screenshot: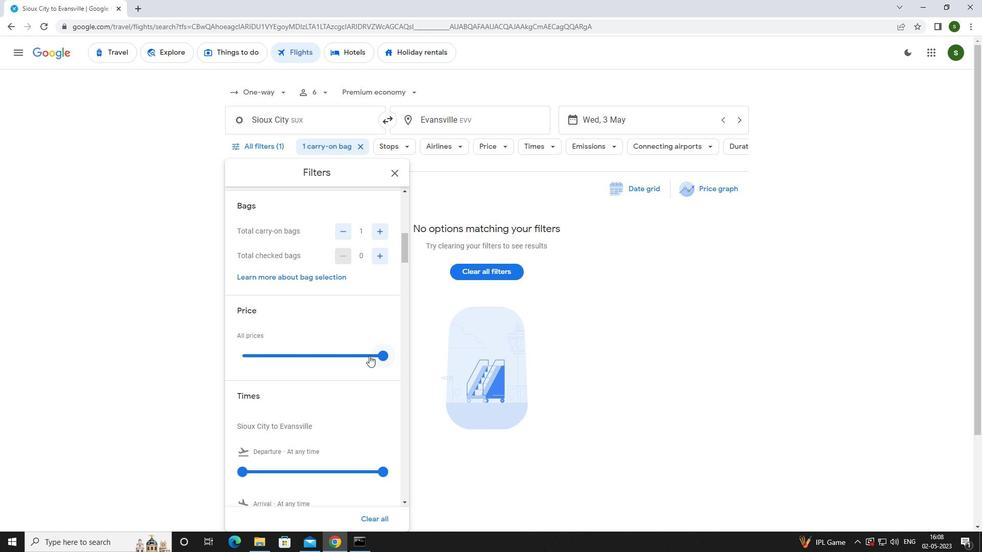 
Action: Mouse moved to (243, 369)
Screenshot: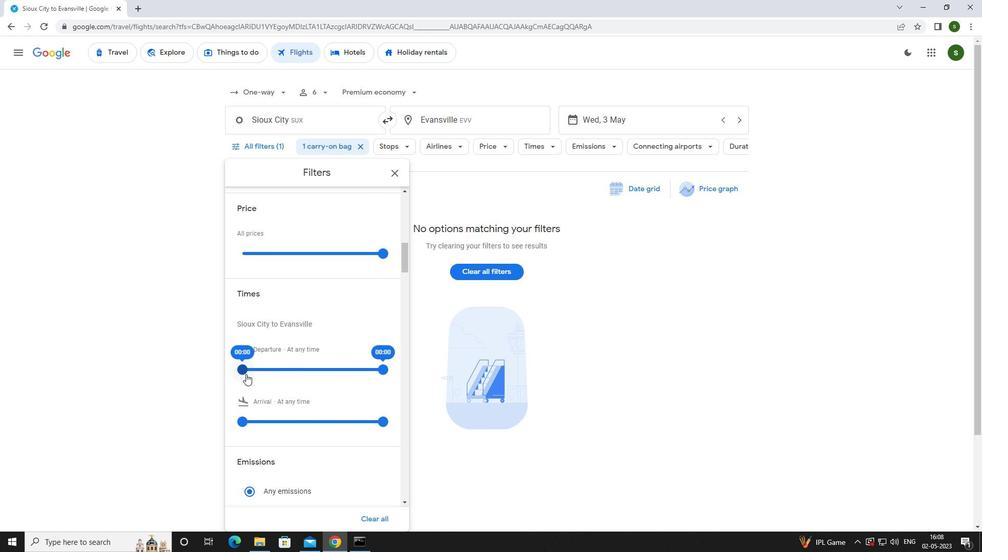 
Action: Mouse pressed left at (243, 369)
Screenshot: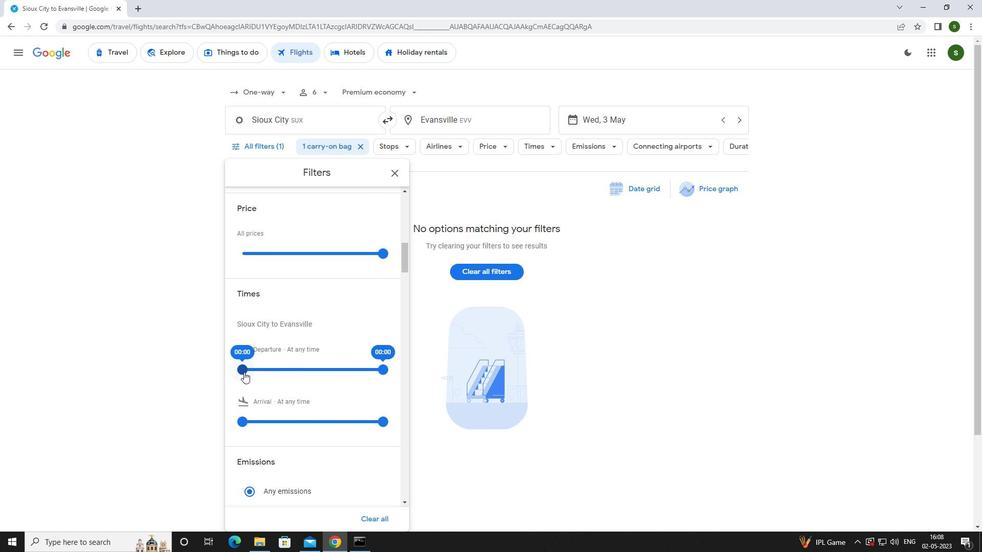 
Action: Mouse moved to (578, 314)
Screenshot: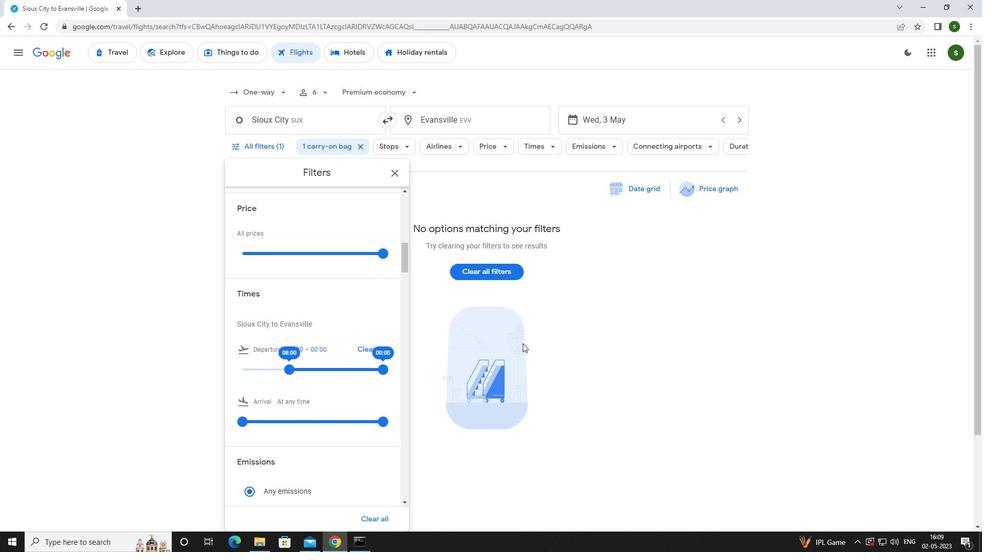 
Action: Mouse pressed left at (578, 314)
Screenshot: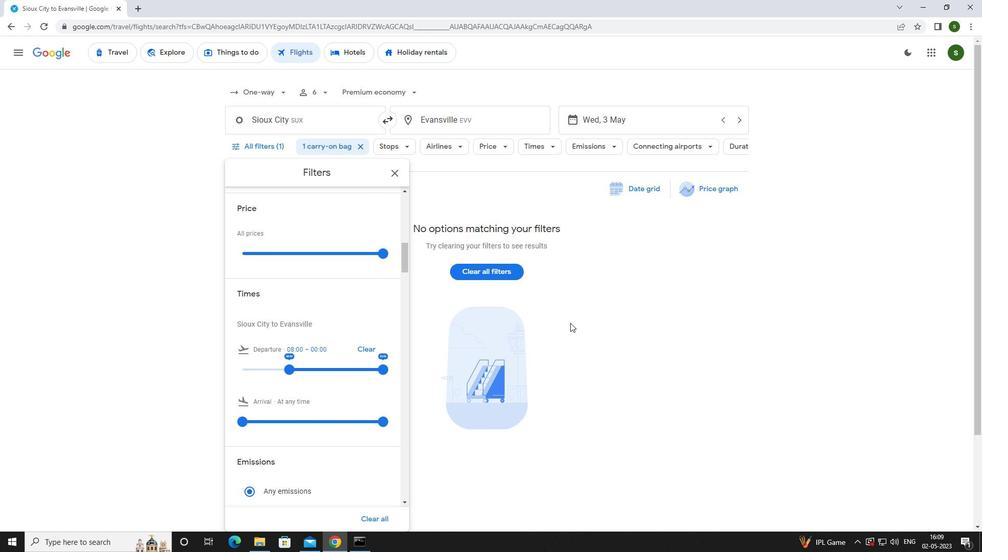 
